 Task: Create a due date automation trigger when advanced on, on the wednesday of the week a card is due add content with a description starting with resume at 11:00 AM.
Action: Mouse moved to (1272, 166)
Screenshot: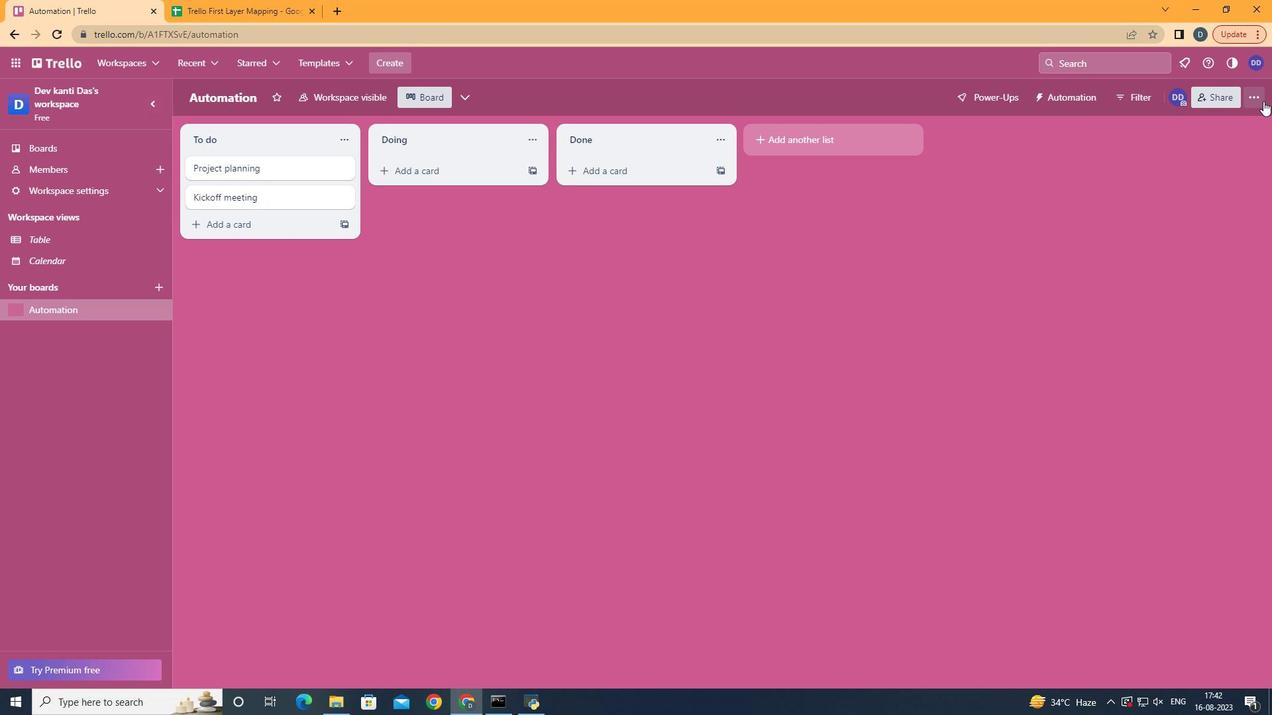 
Action: Mouse pressed left at (1272, 166)
Screenshot: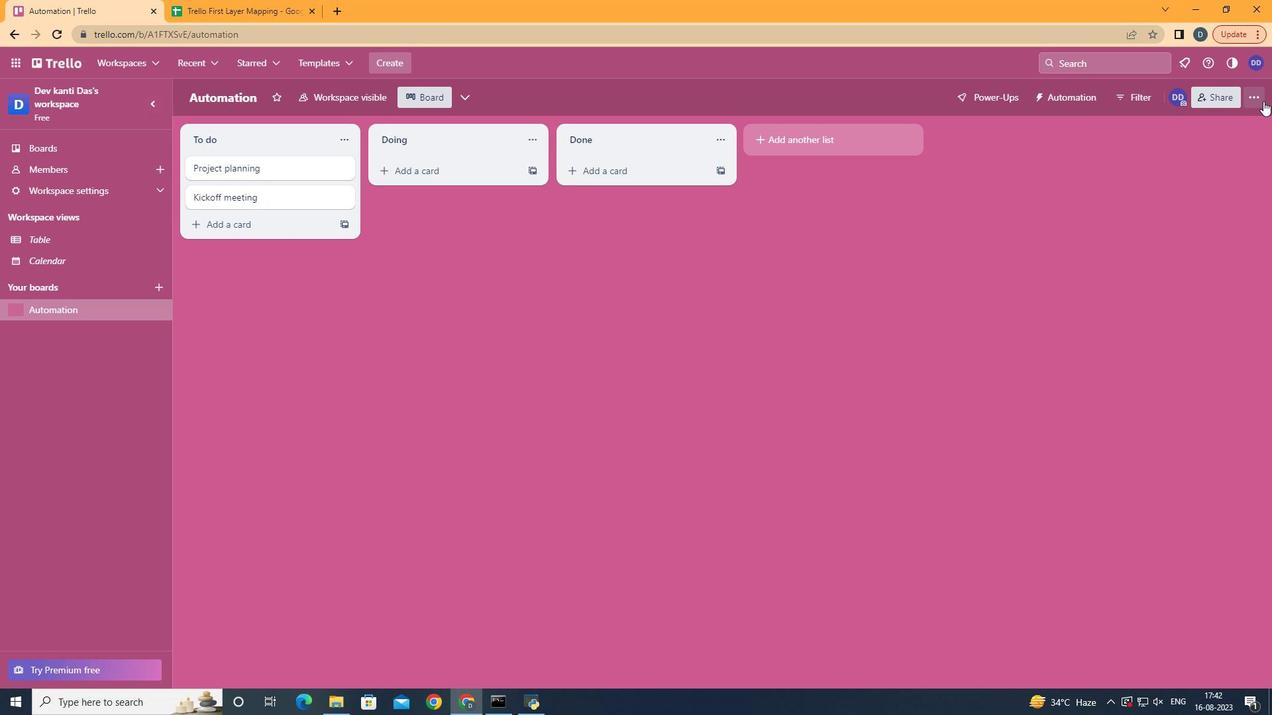 
Action: Mouse moved to (1176, 316)
Screenshot: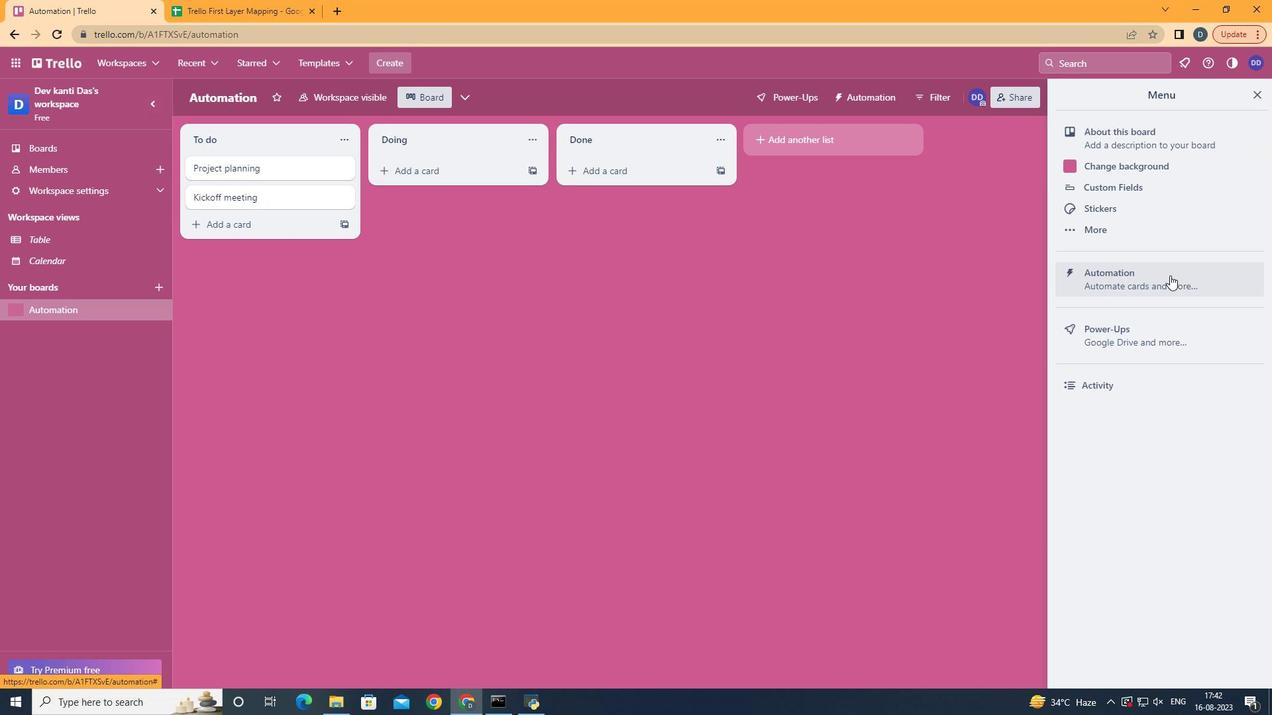 
Action: Mouse pressed left at (1176, 316)
Screenshot: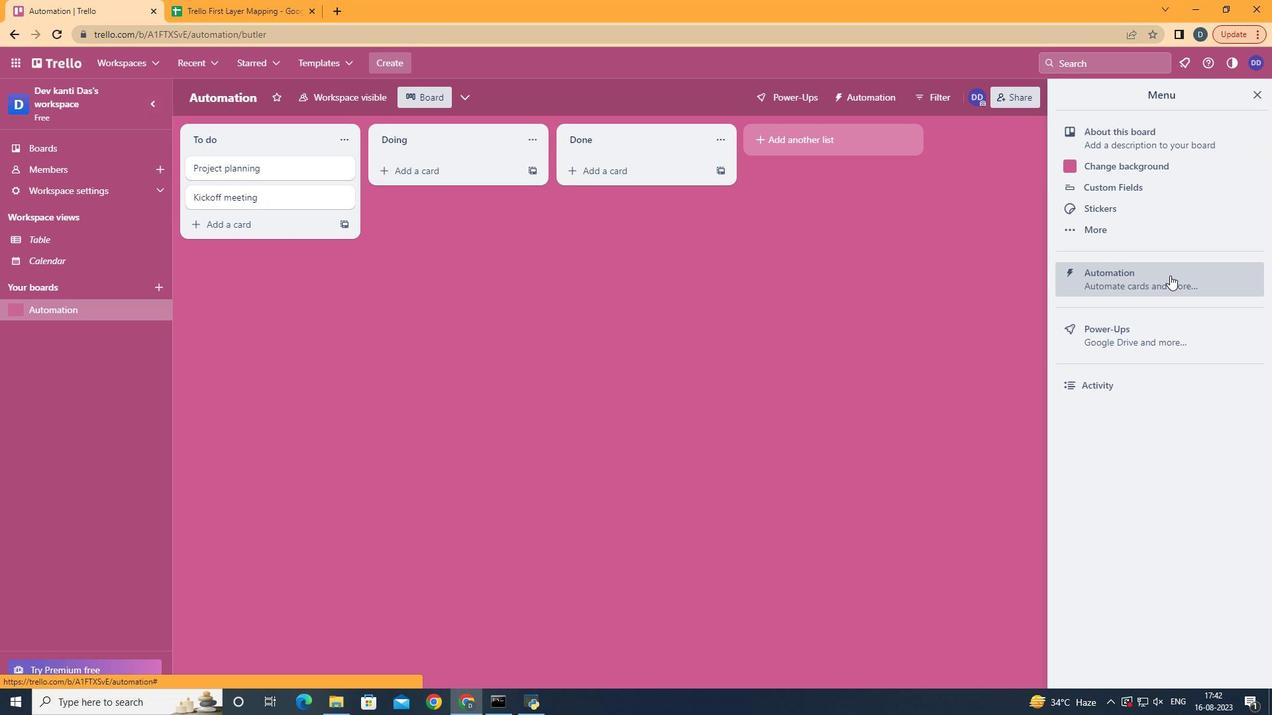 
Action: Mouse moved to (245, 316)
Screenshot: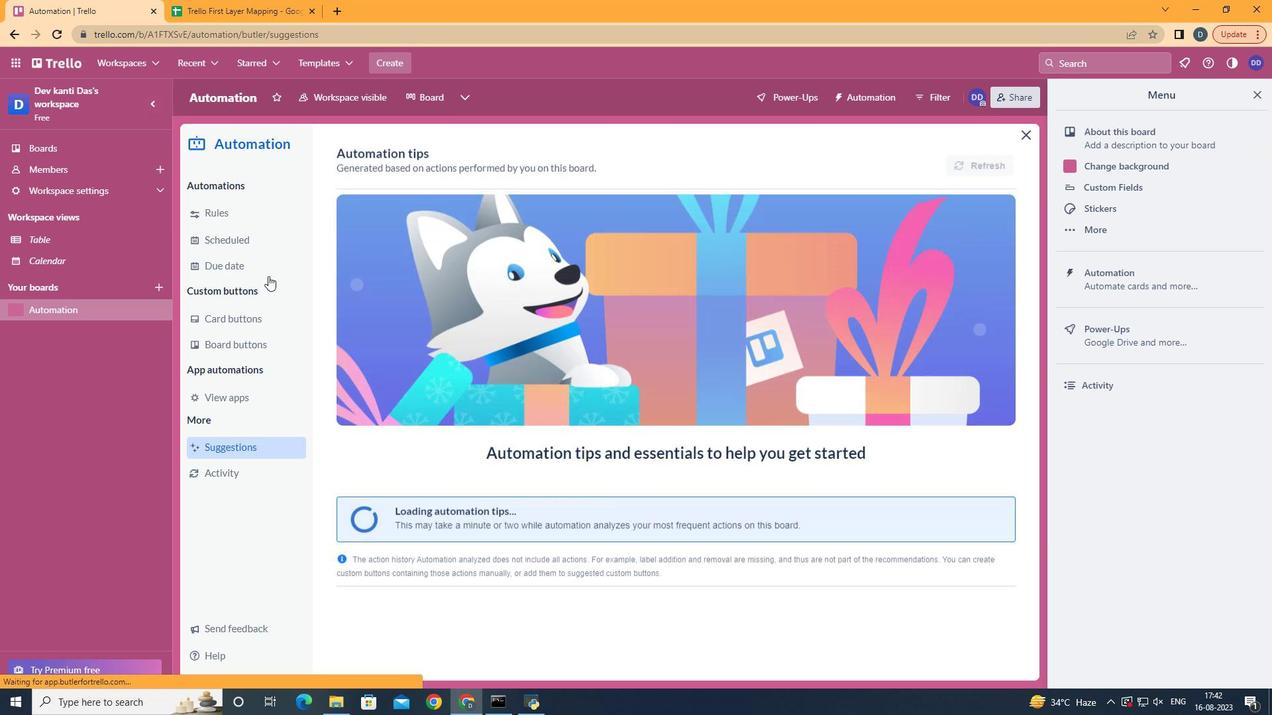 
Action: Mouse pressed left at (245, 316)
Screenshot: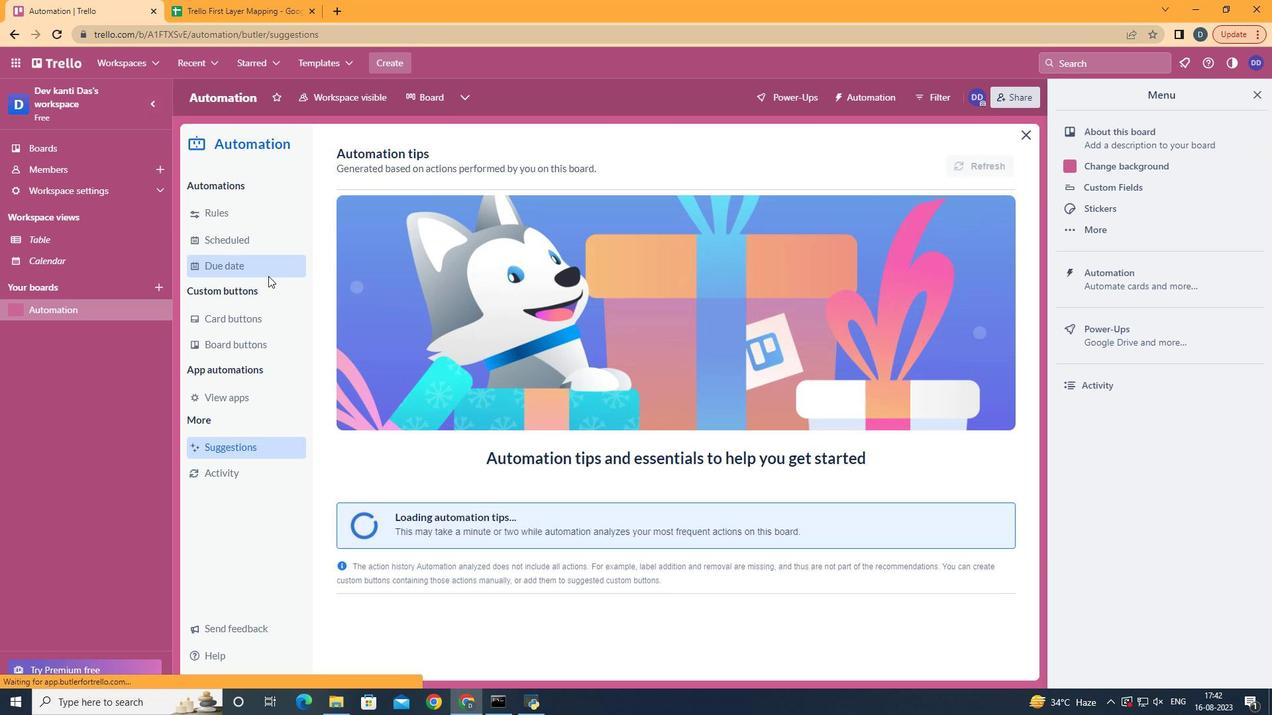 
Action: Mouse moved to (920, 214)
Screenshot: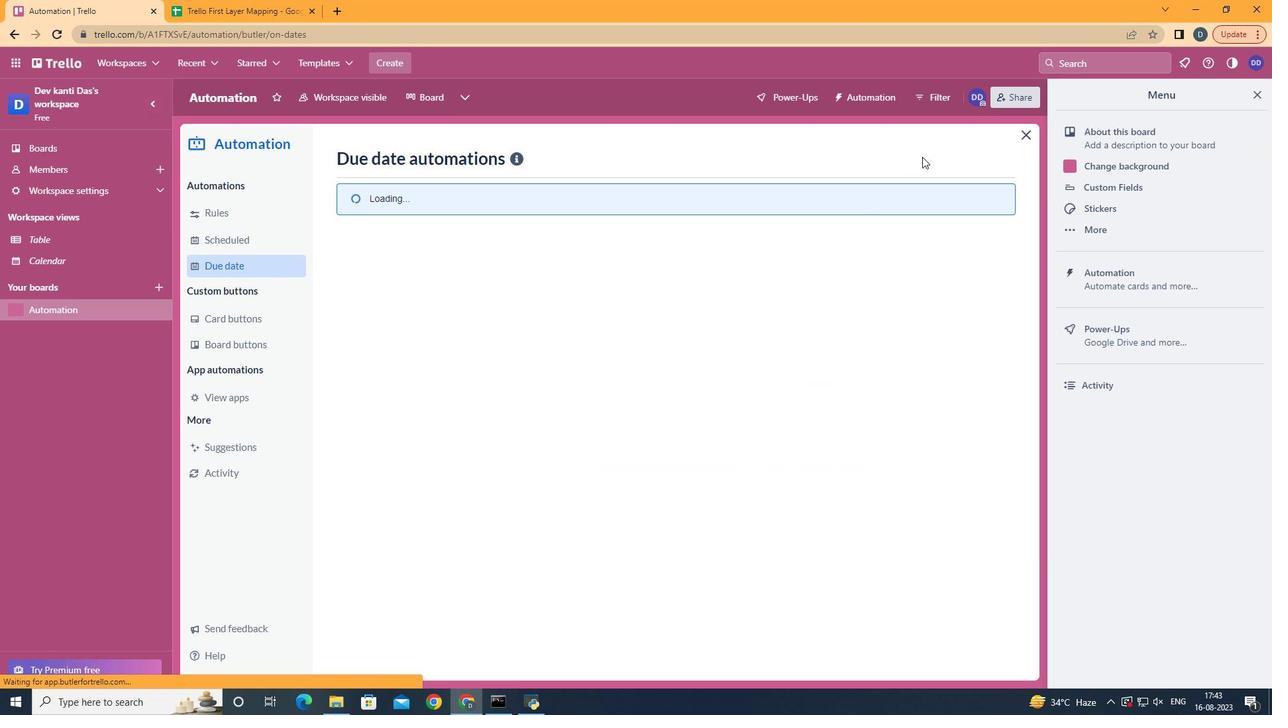 
Action: Mouse pressed left at (920, 214)
Screenshot: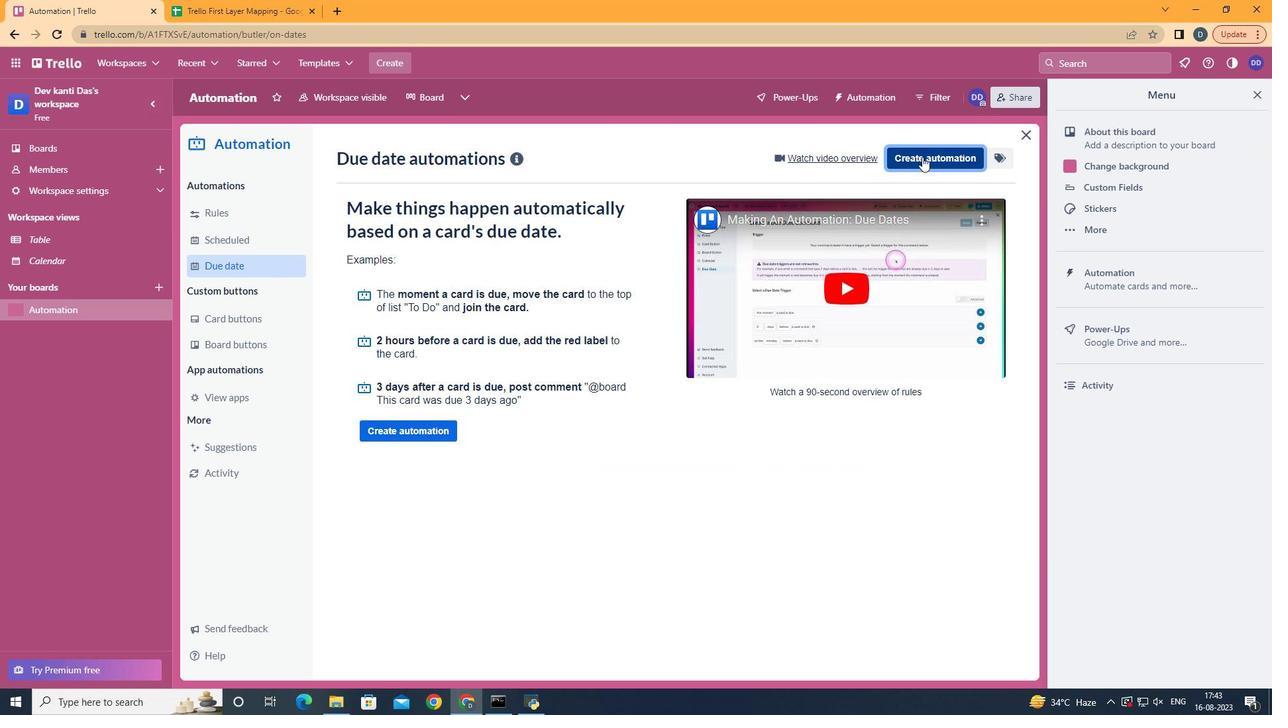 
Action: Mouse moved to (670, 315)
Screenshot: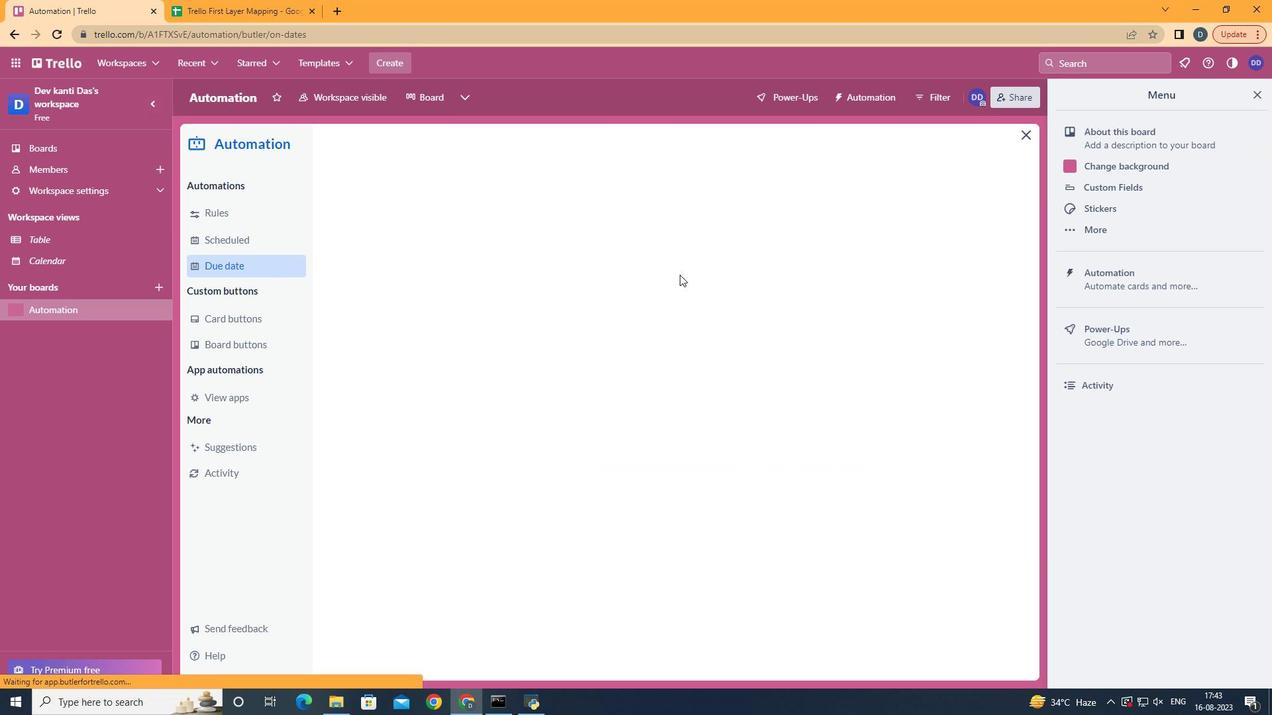 
Action: Mouse pressed left at (670, 315)
Screenshot: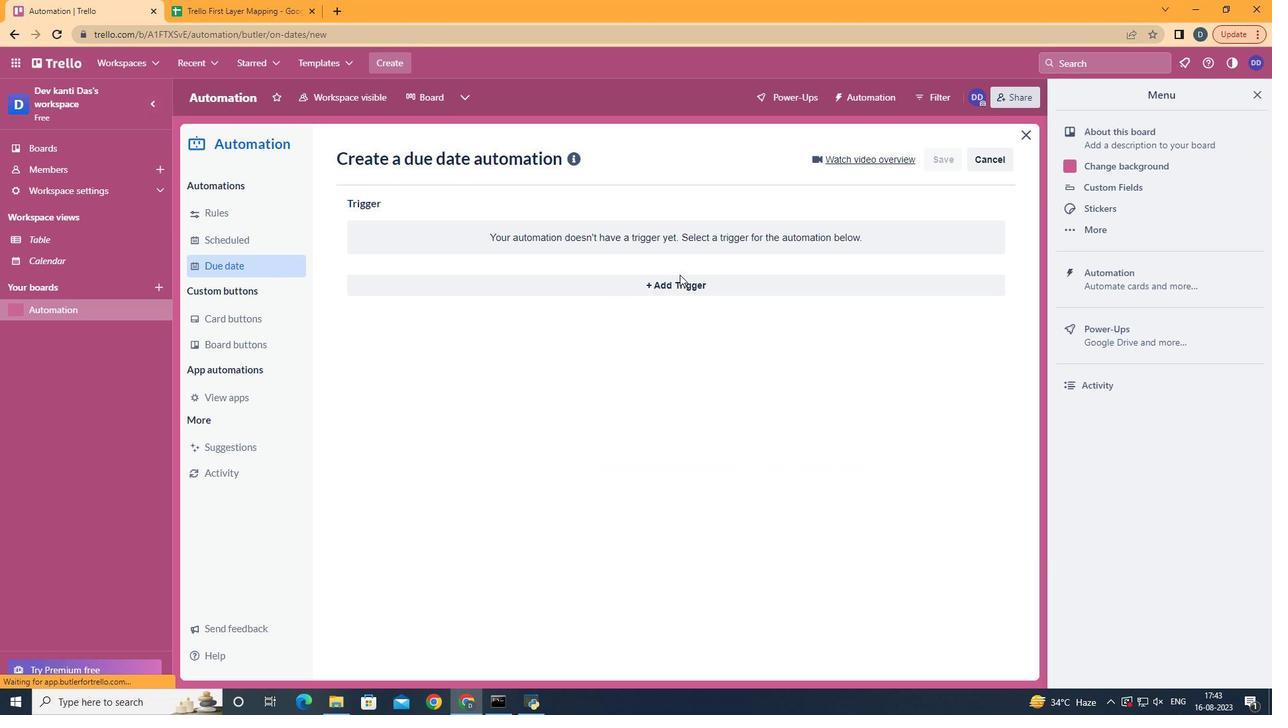 
Action: Mouse moved to (668, 330)
Screenshot: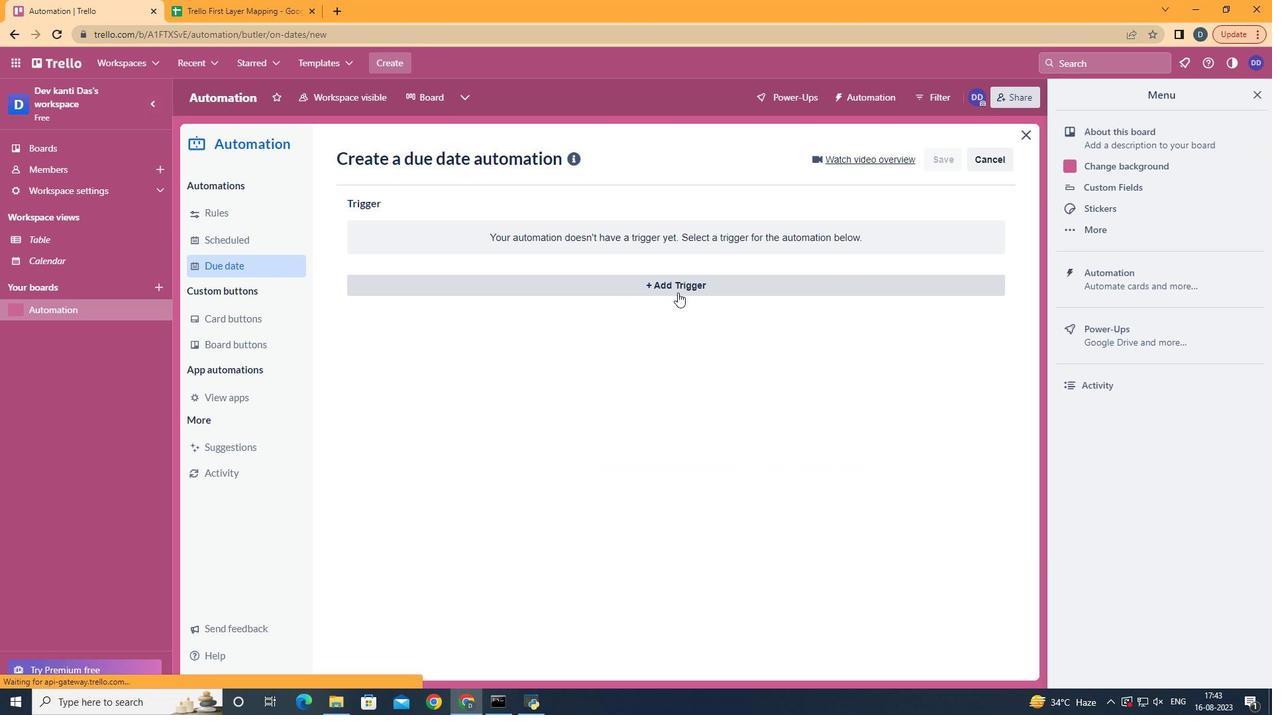 
Action: Mouse pressed left at (668, 330)
Screenshot: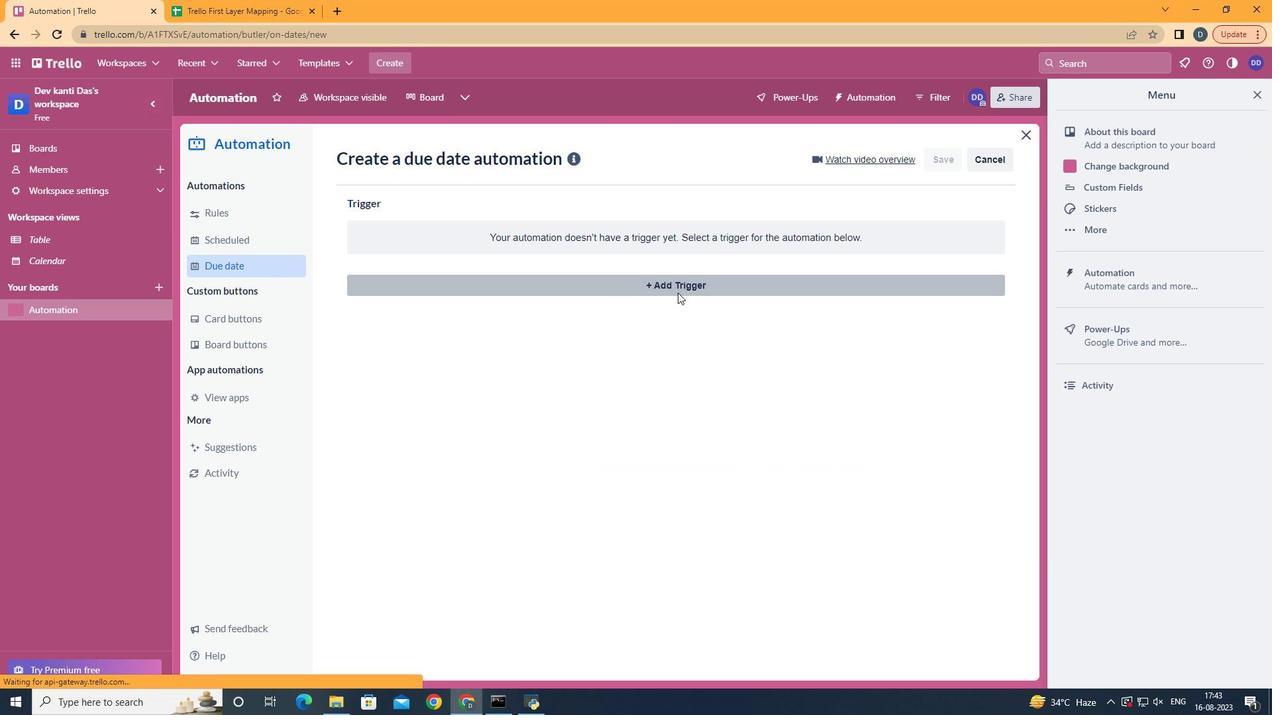 
Action: Mouse moved to (400, 422)
Screenshot: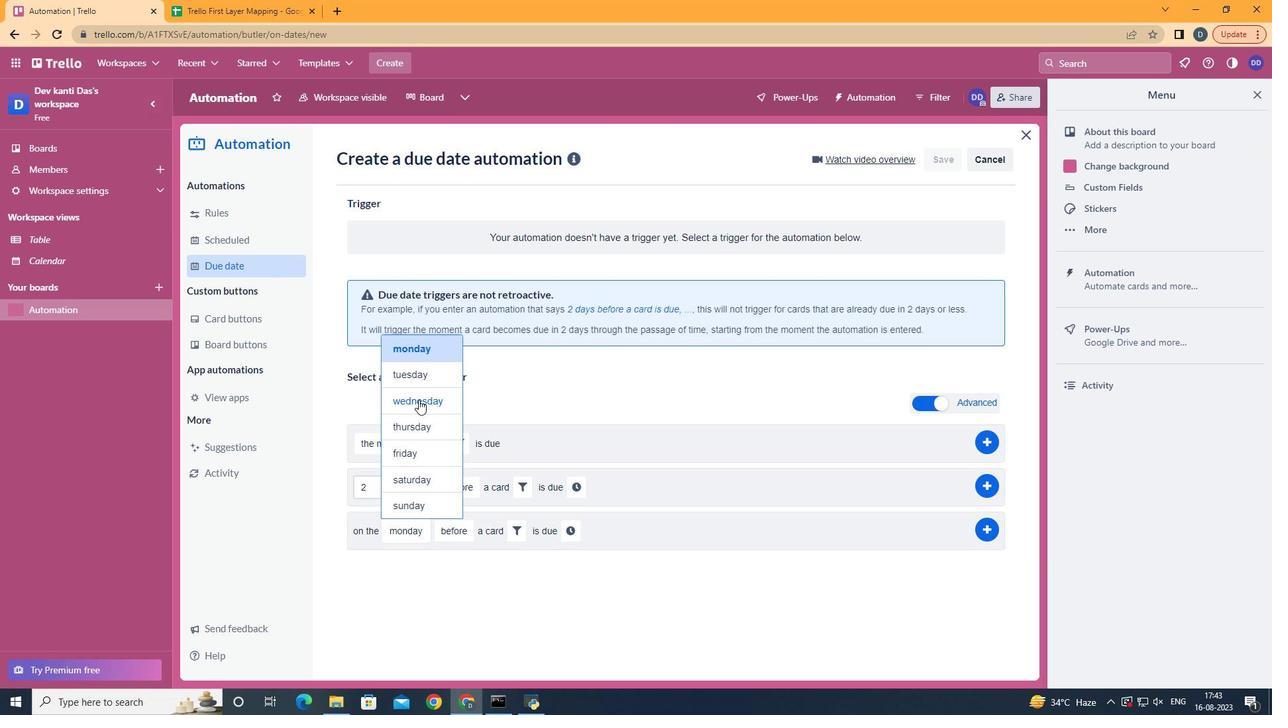 
Action: Mouse pressed left at (400, 422)
Screenshot: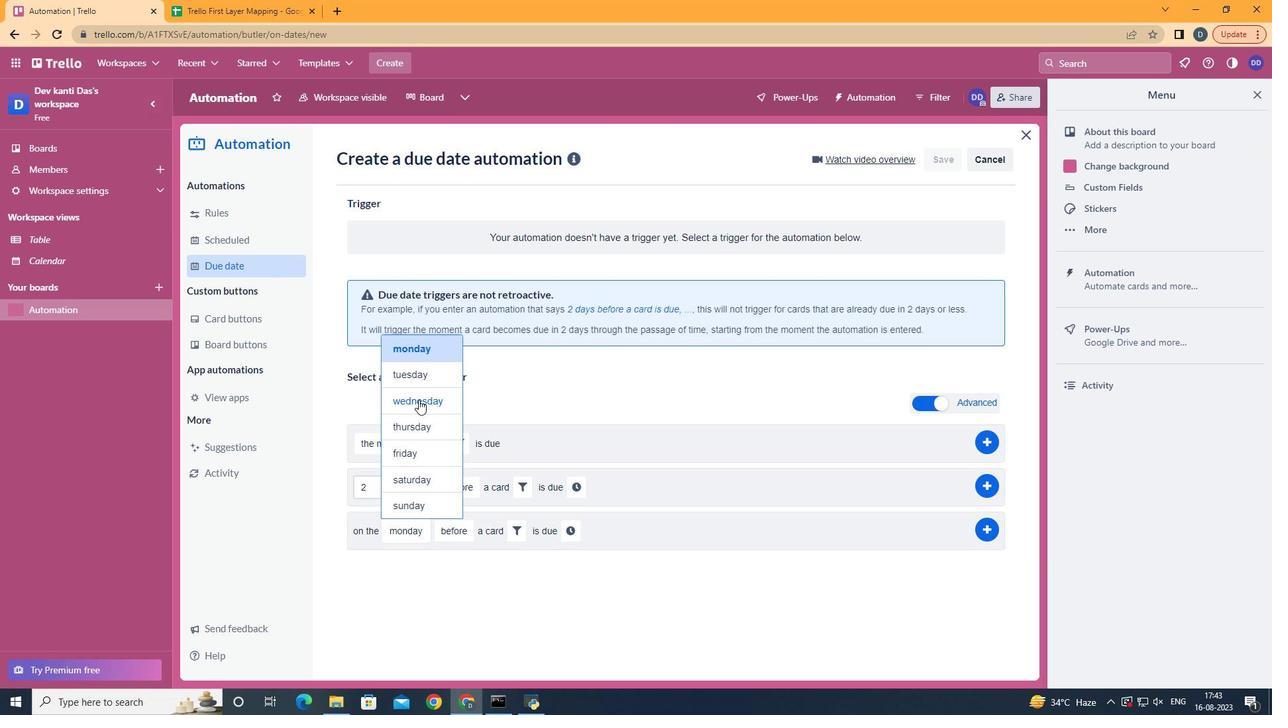 
Action: Mouse moved to (484, 598)
Screenshot: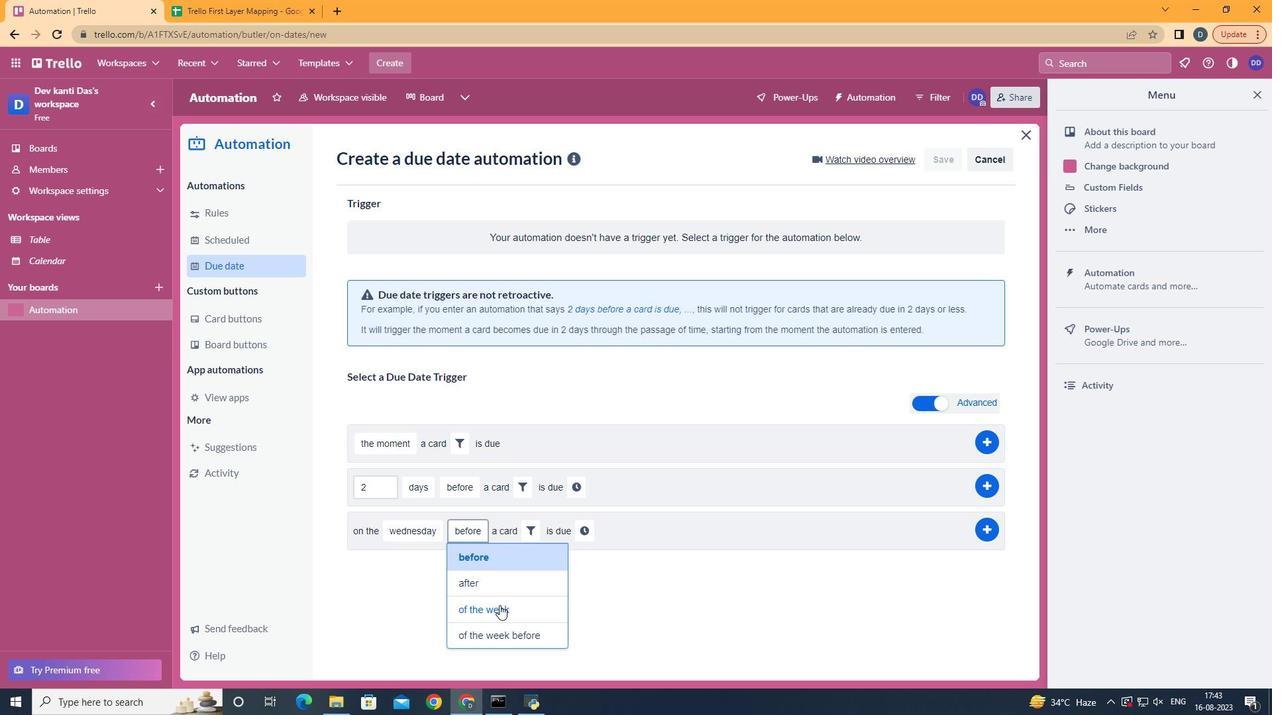
Action: Mouse pressed left at (484, 598)
Screenshot: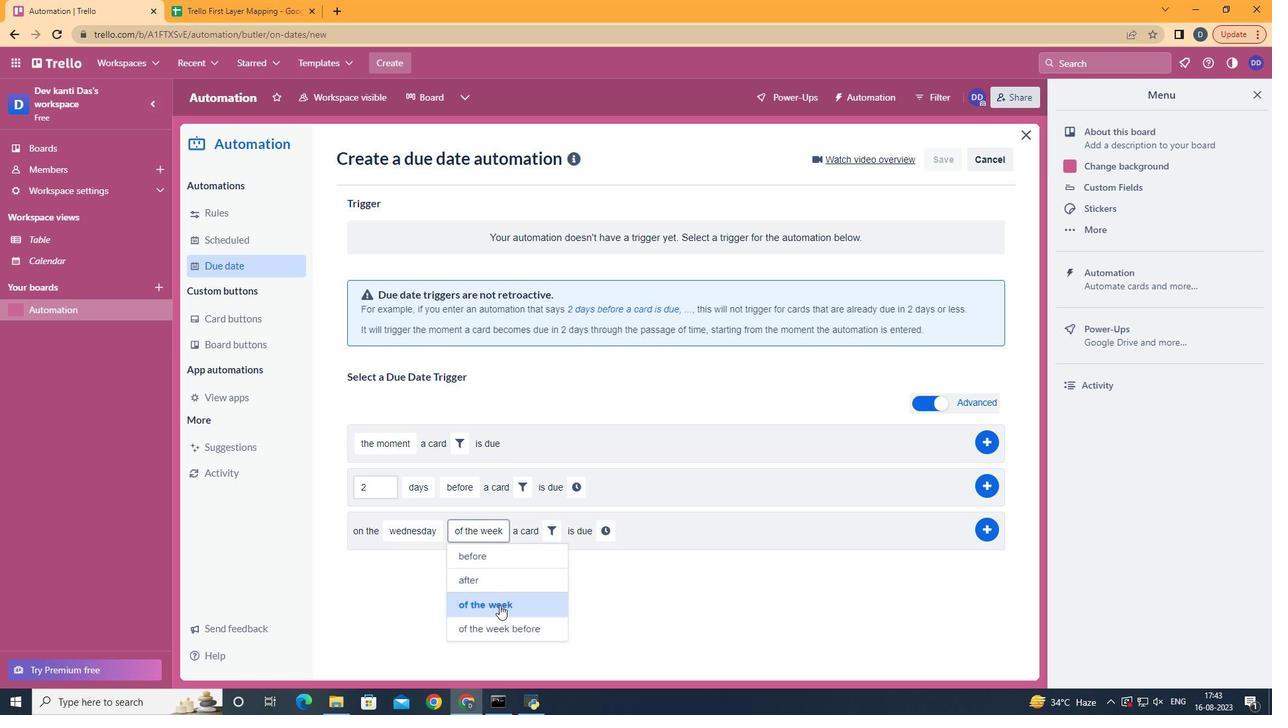 
Action: Mouse moved to (543, 530)
Screenshot: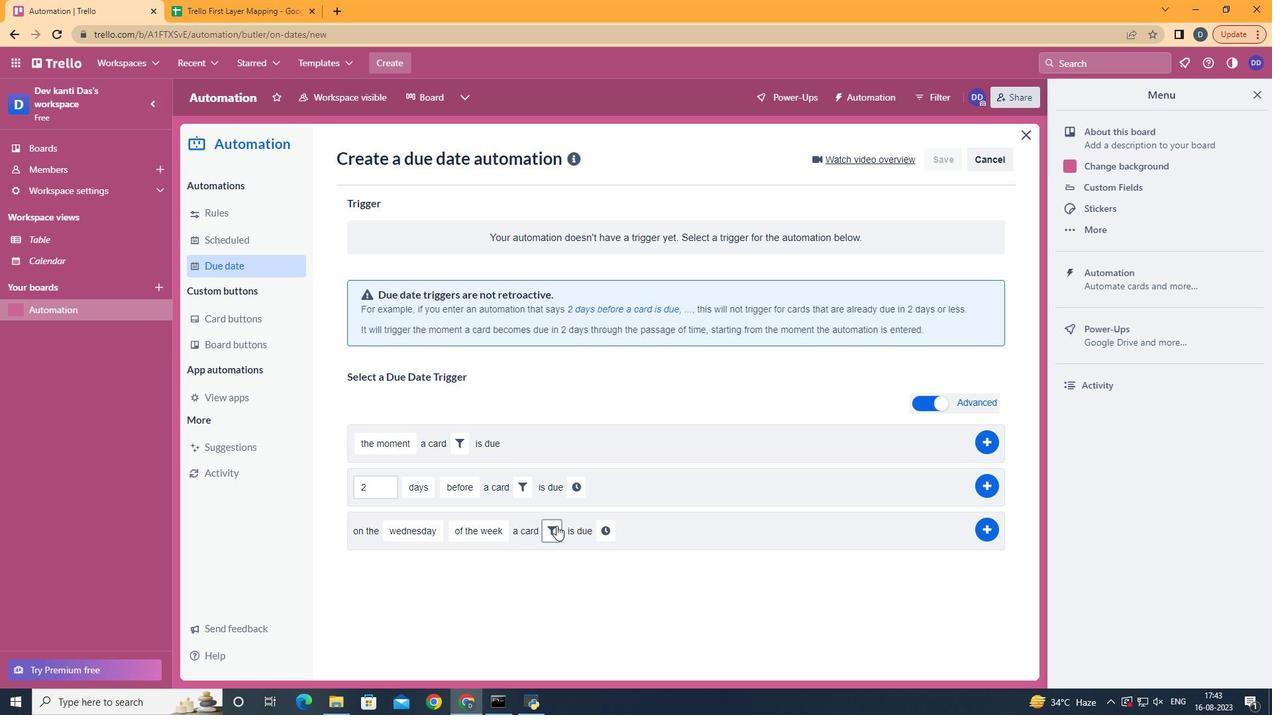 
Action: Mouse pressed left at (543, 530)
Screenshot: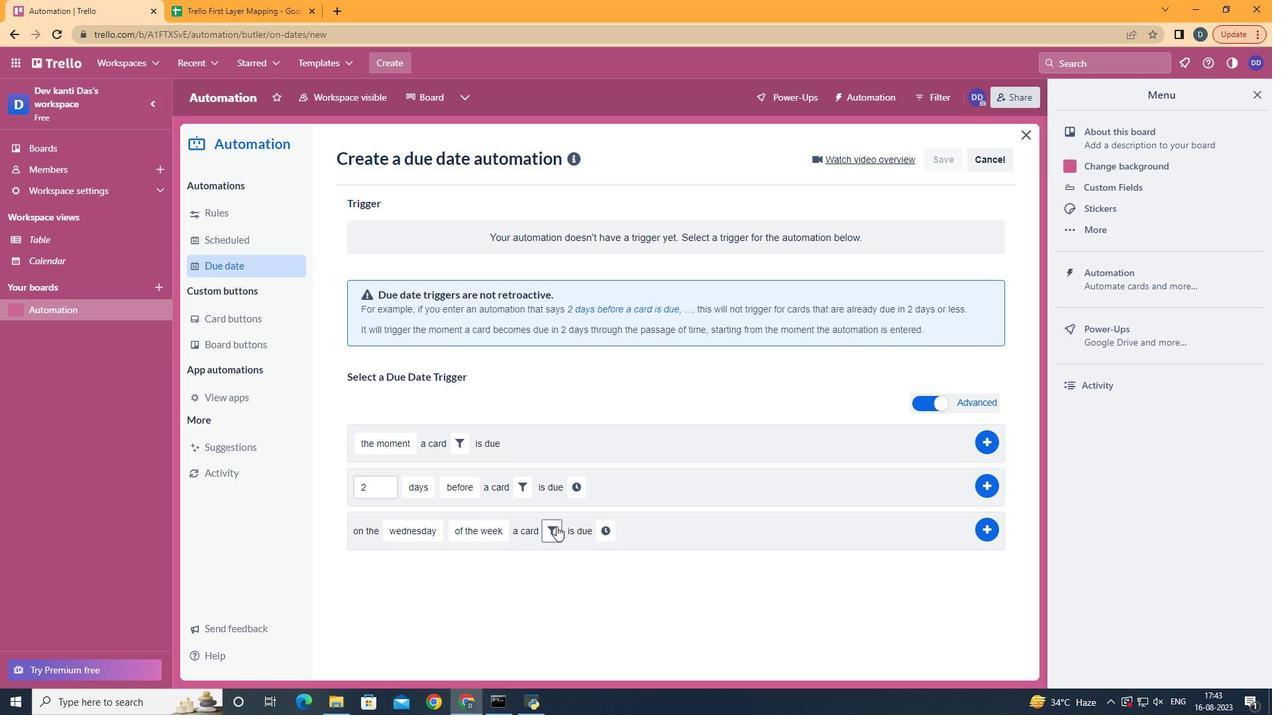 
Action: Mouse moved to (712, 573)
Screenshot: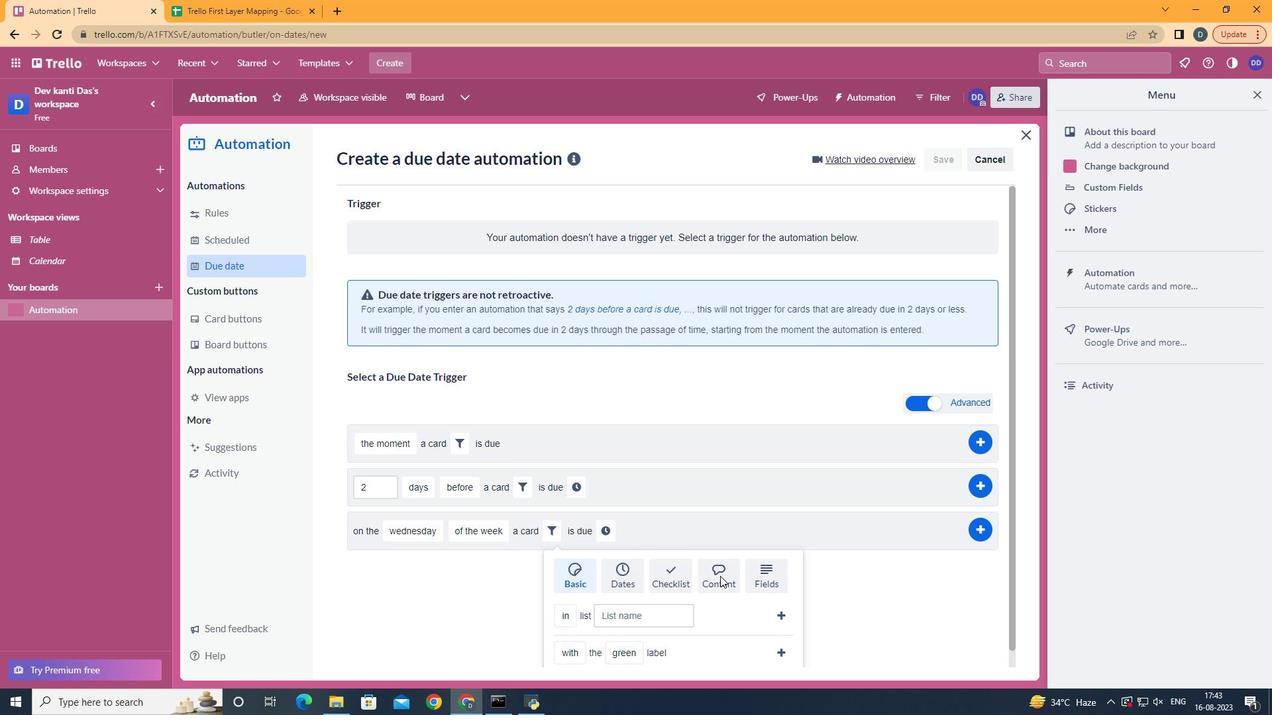 
Action: Mouse pressed left at (712, 573)
Screenshot: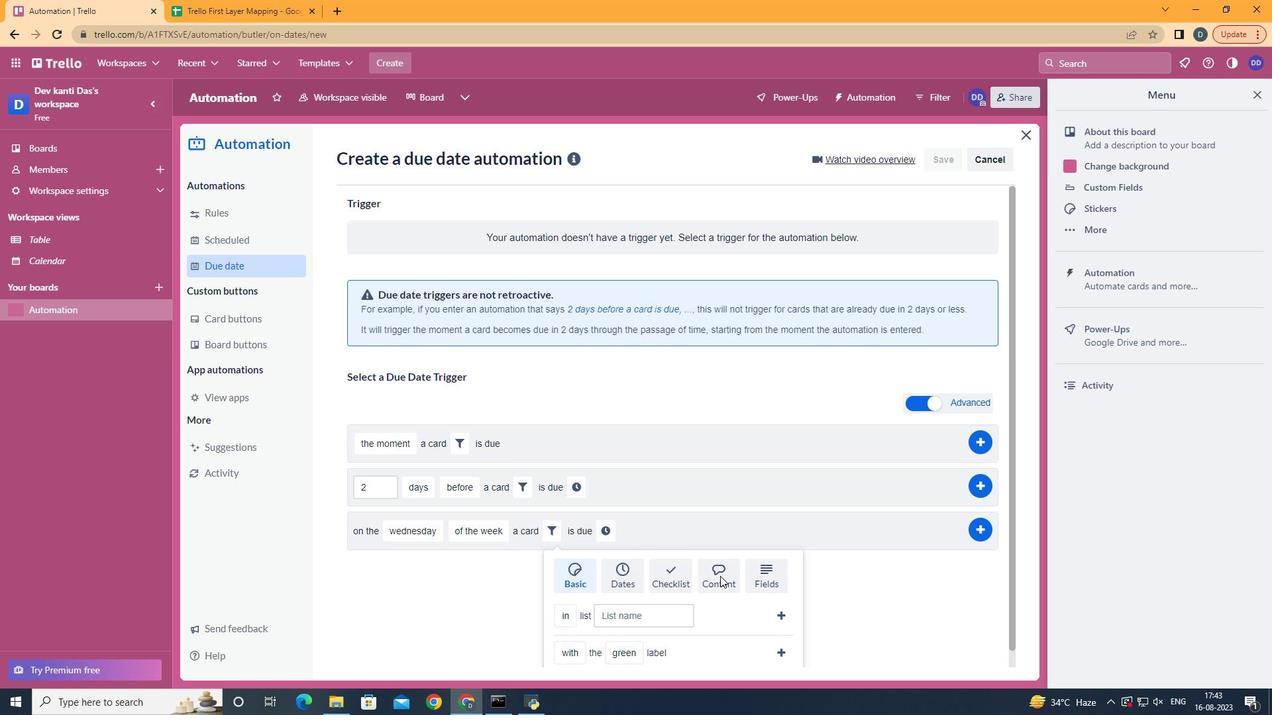 
Action: Mouse moved to (606, 569)
Screenshot: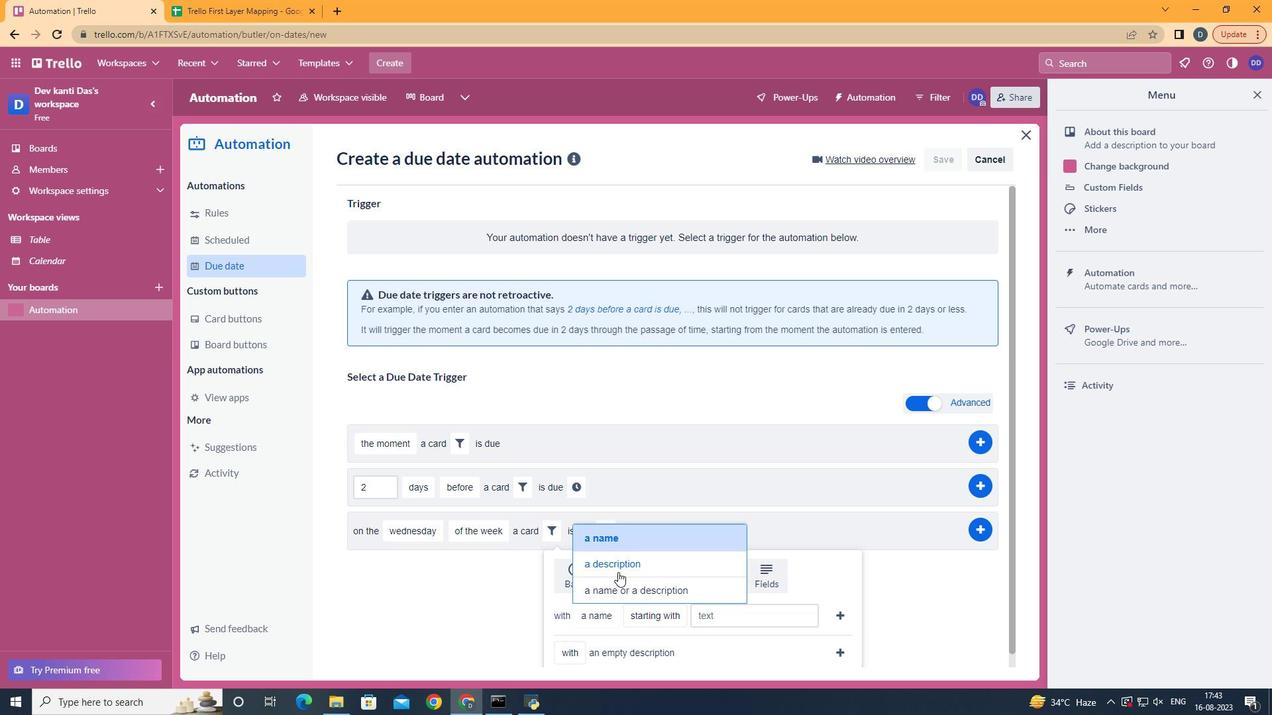 
Action: Mouse pressed left at (606, 569)
Screenshot: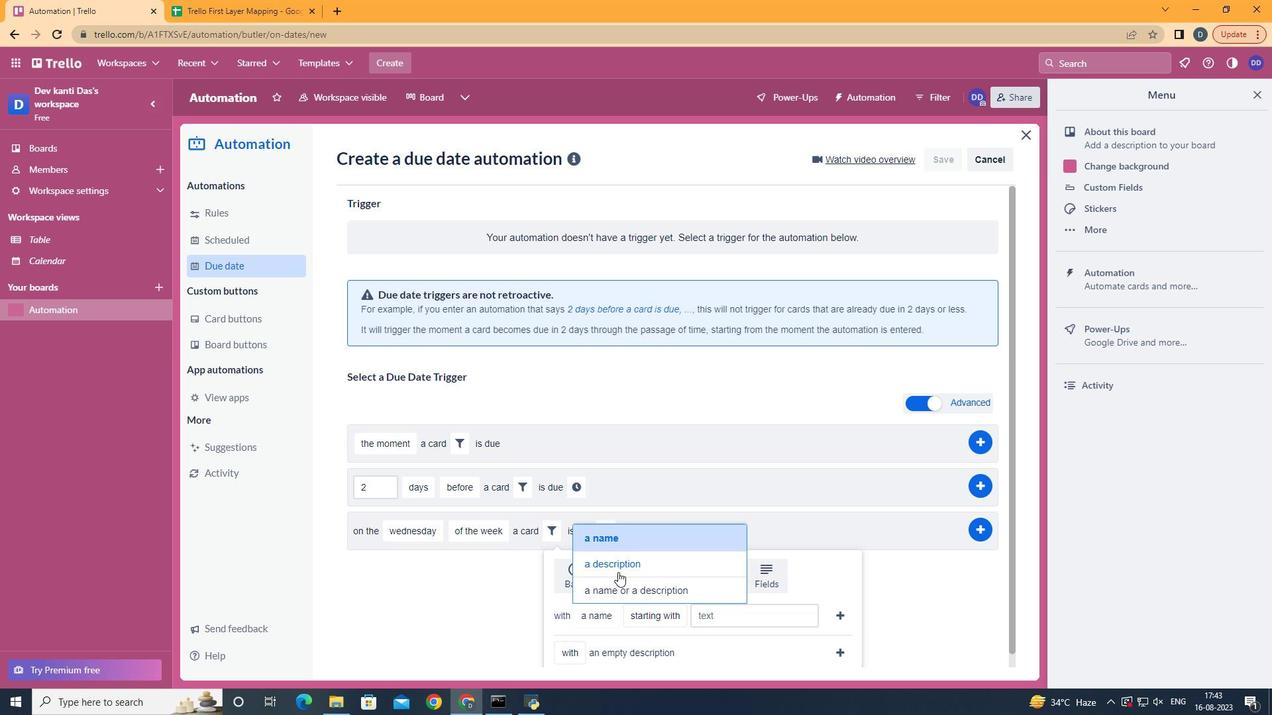 
Action: Mouse moved to (743, 608)
Screenshot: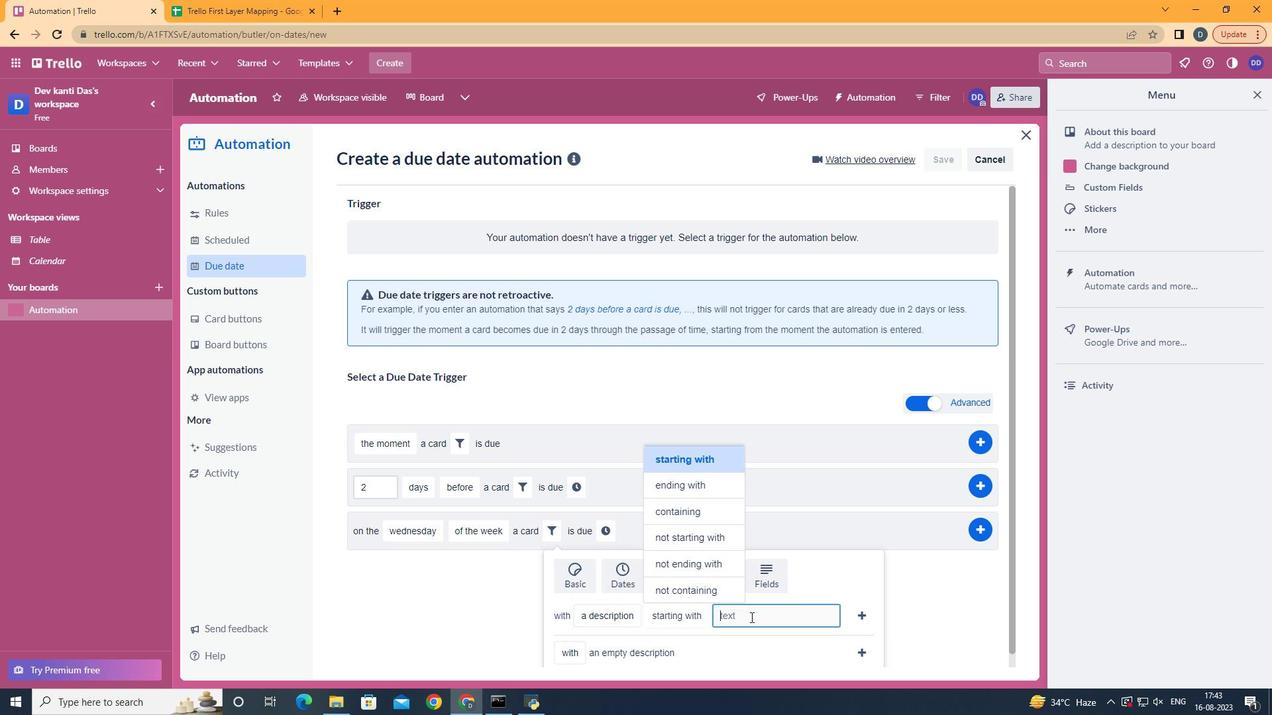 
Action: Mouse pressed left at (743, 608)
Screenshot: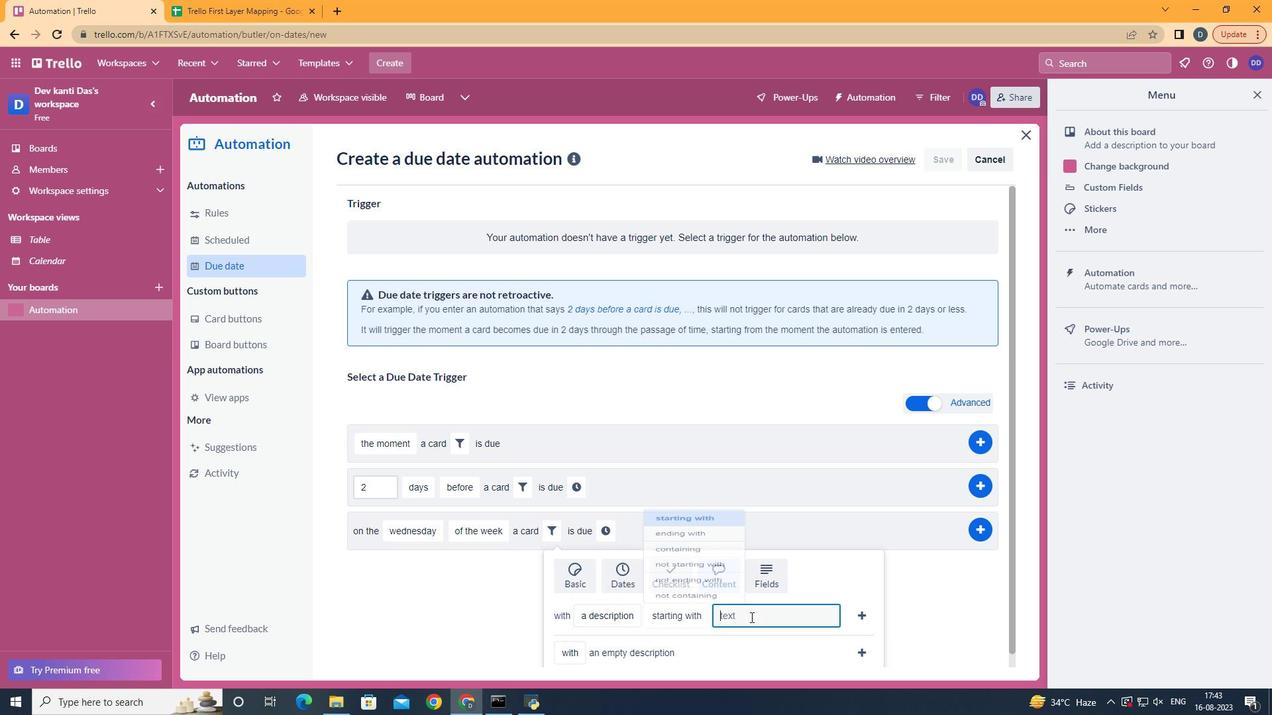 
Action: Mouse moved to (743, 607)
Screenshot: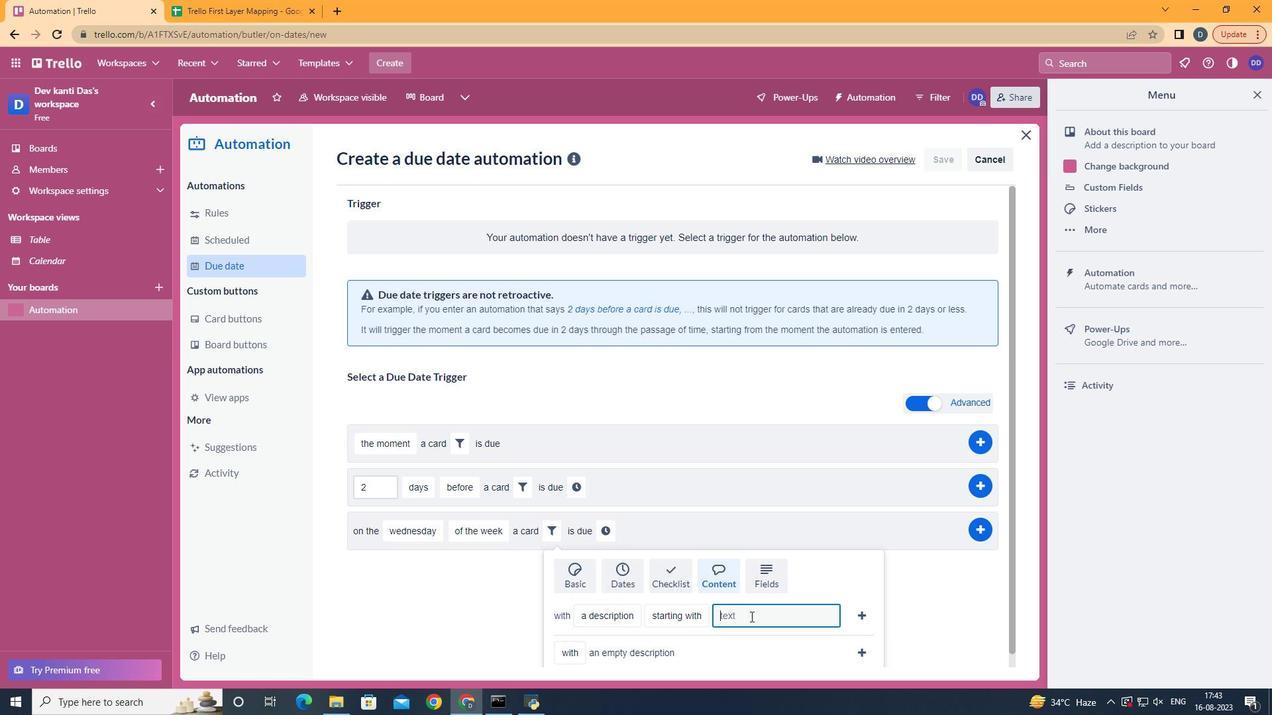 
Action: Key pressed resume
Screenshot: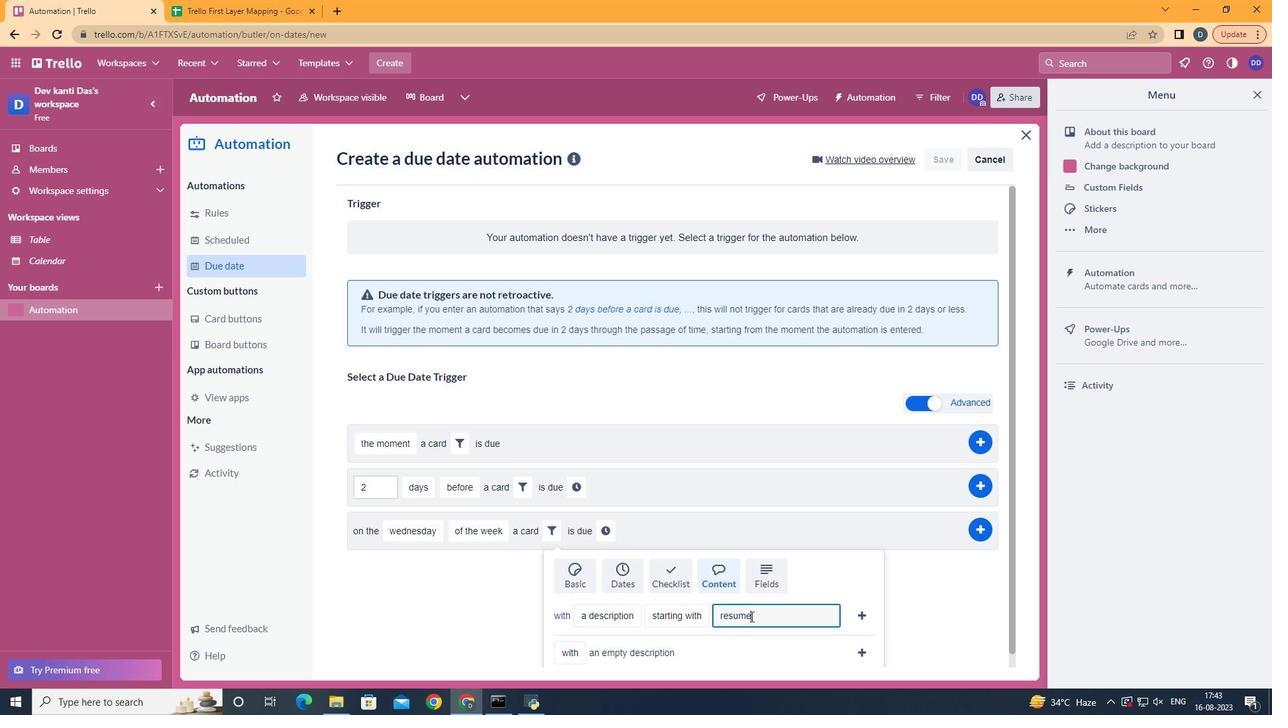 
Action: Mouse moved to (857, 612)
Screenshot: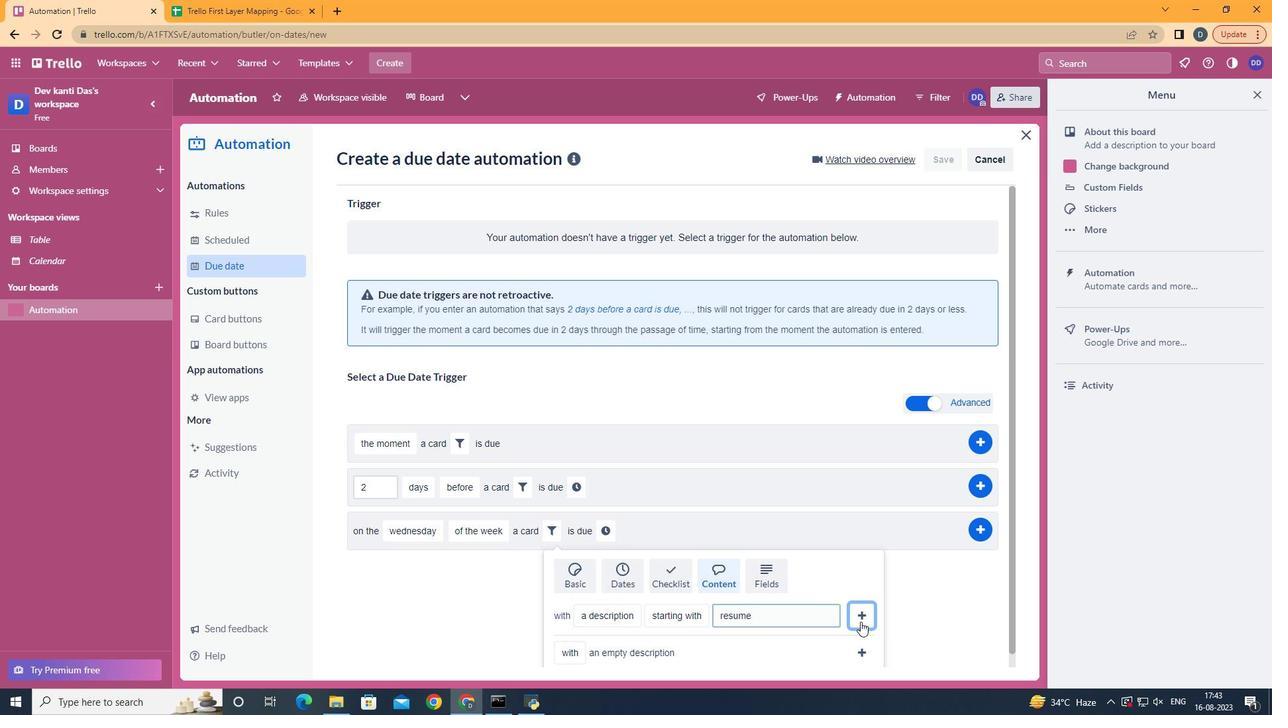 
Action: Mouse pressed left at (857, 612)
Screenshot: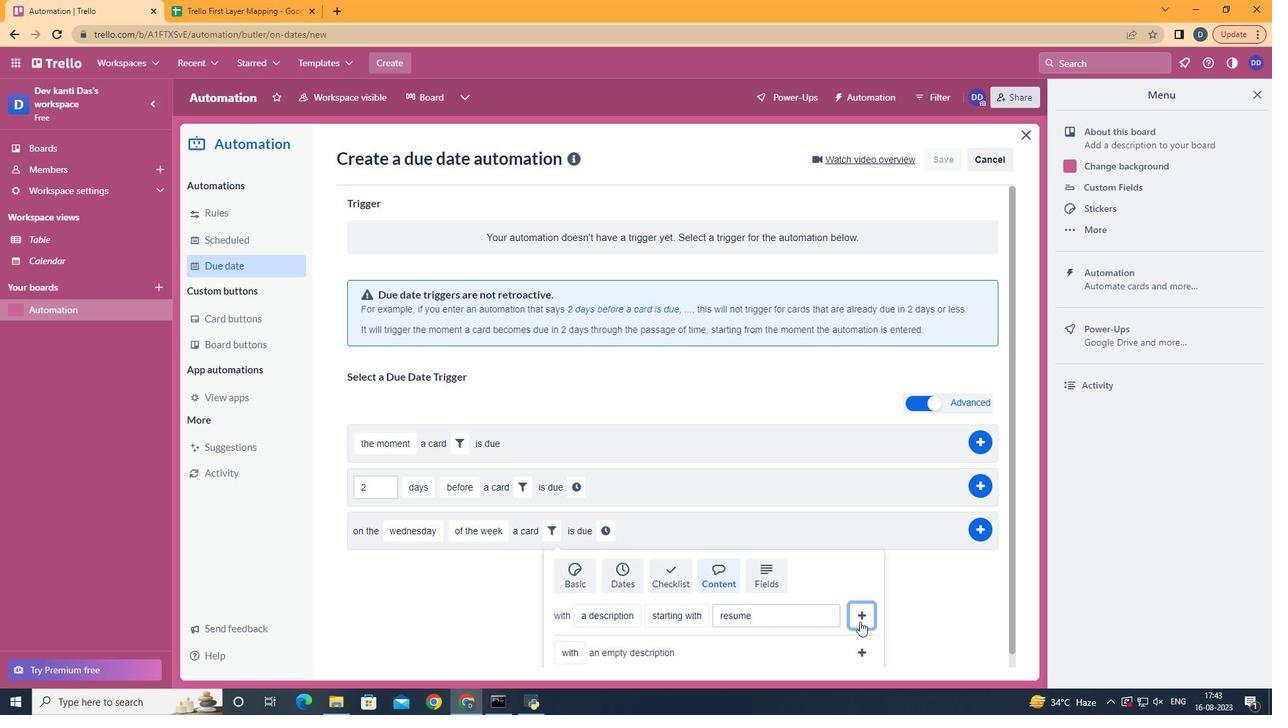 
Action: Mouse moved to (796, 538)
Screenshot: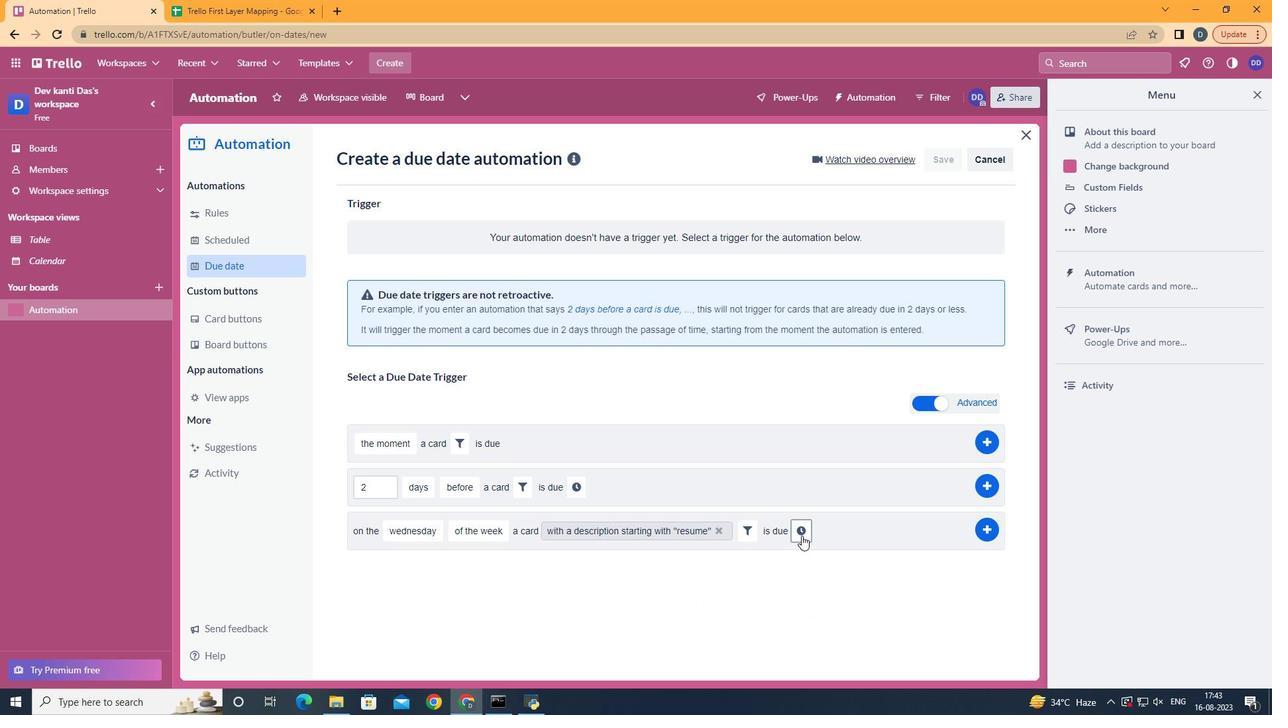 
Action: Mouse pressed left at (796, 538)
Screenshot: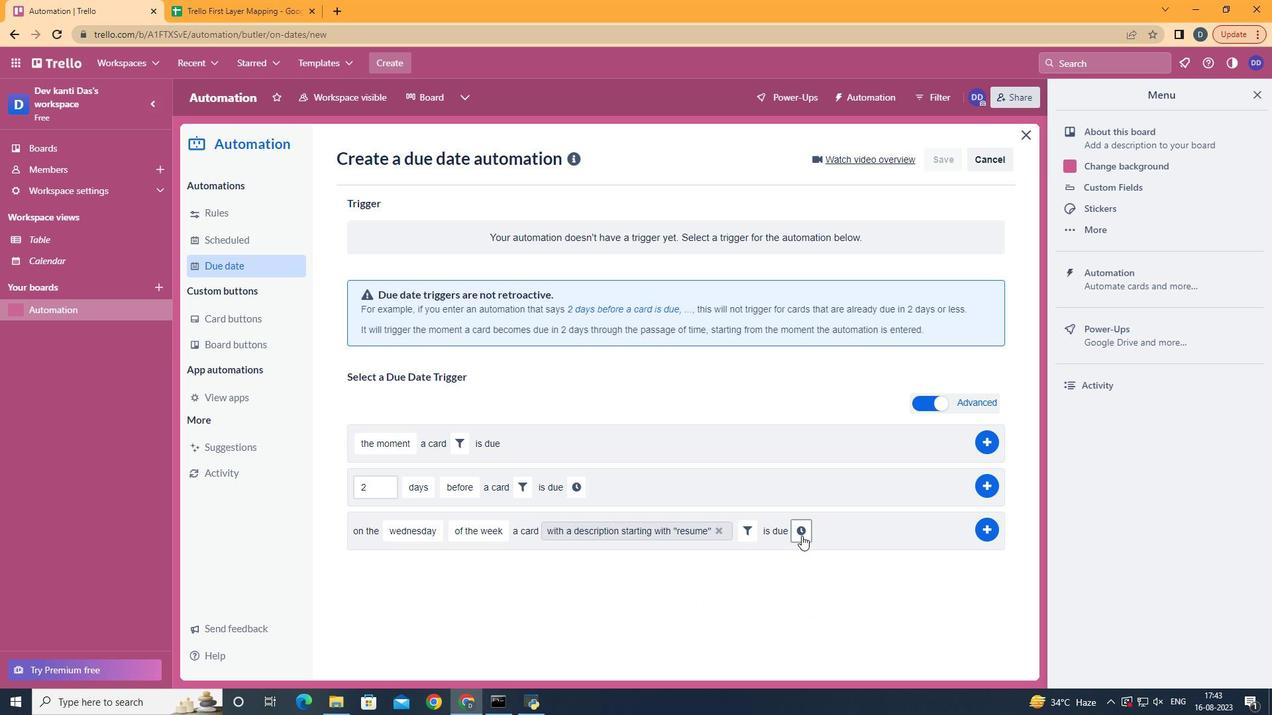 
Action: Mouse moved to (820, 538)
Screenshot: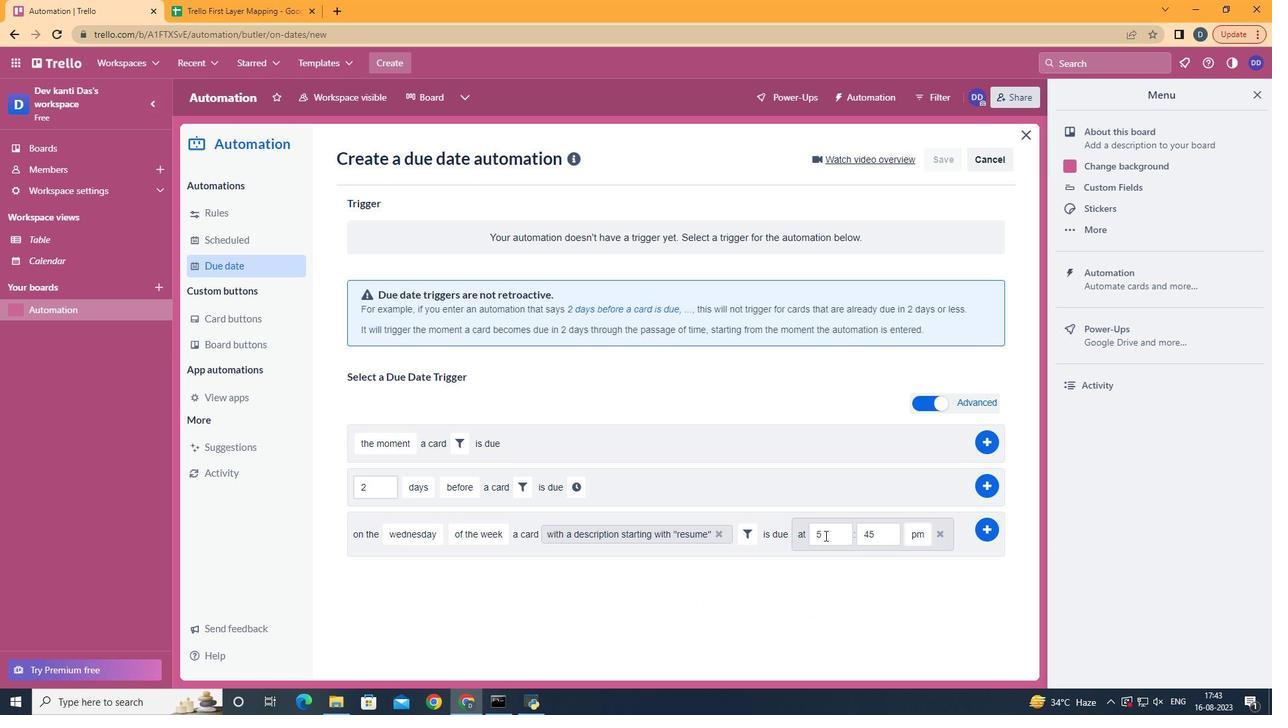 
Action: Mouse pressed left at (820, 538)
Screenshot: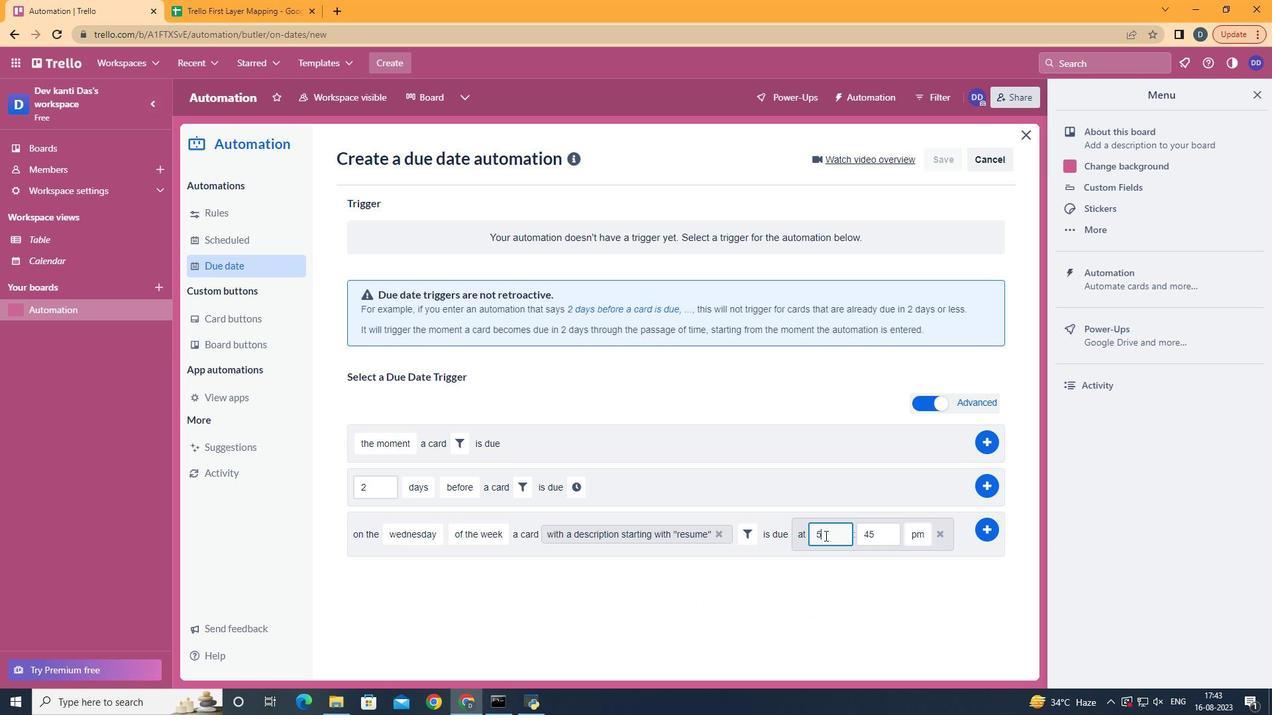 
Action: Key pressed <Key.backspace>11
Screenshot: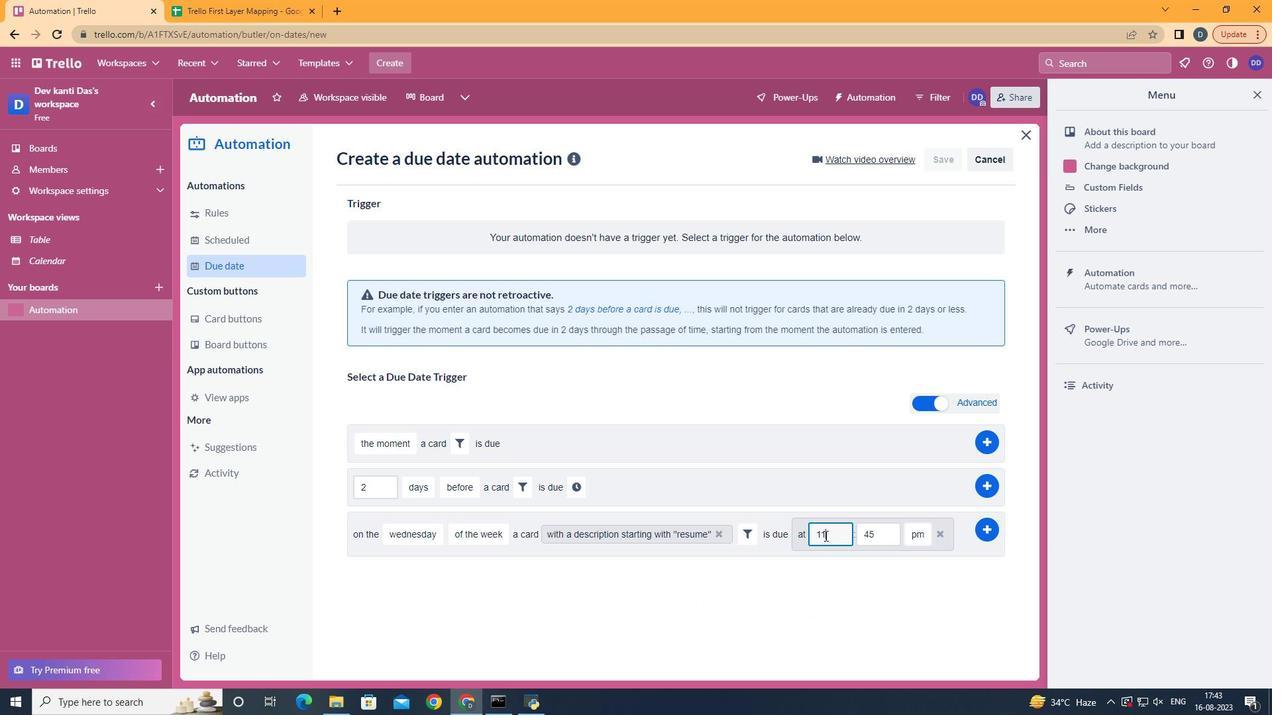 
Action: Mouse moved to (882, 529)
Screenshot: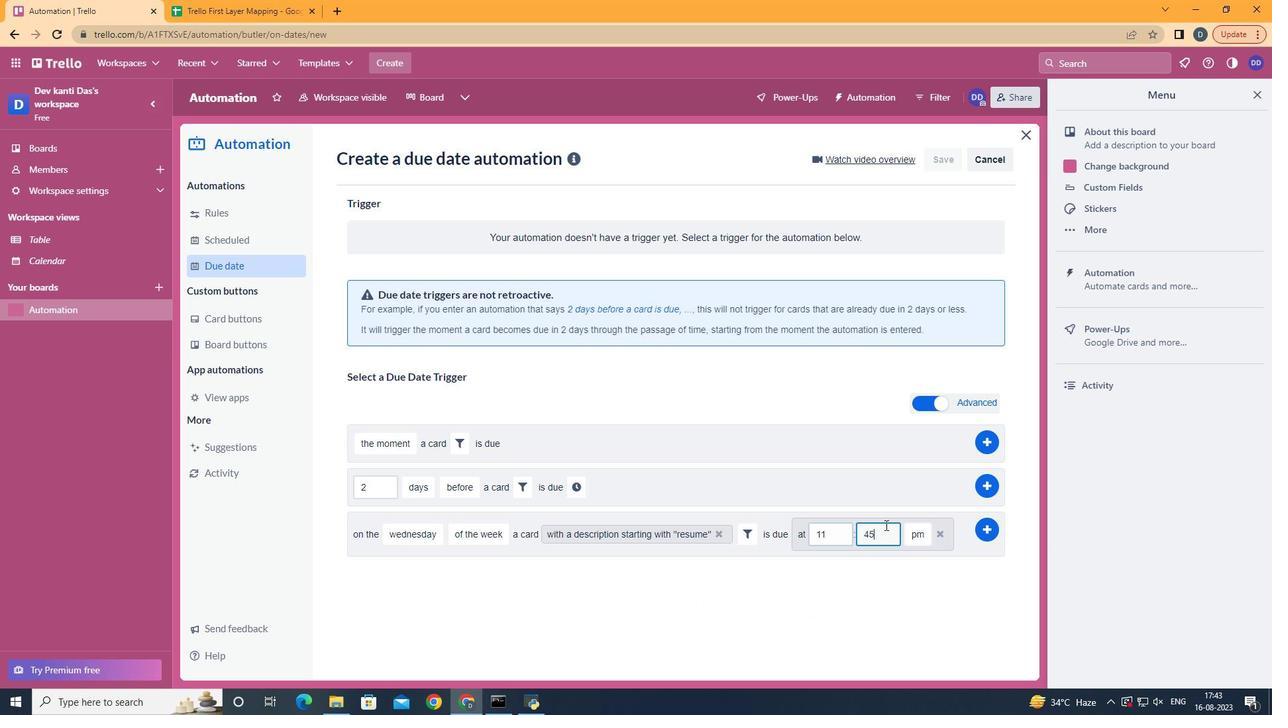 
Action: Mouse pressed left at (882, 529)
Screenshot: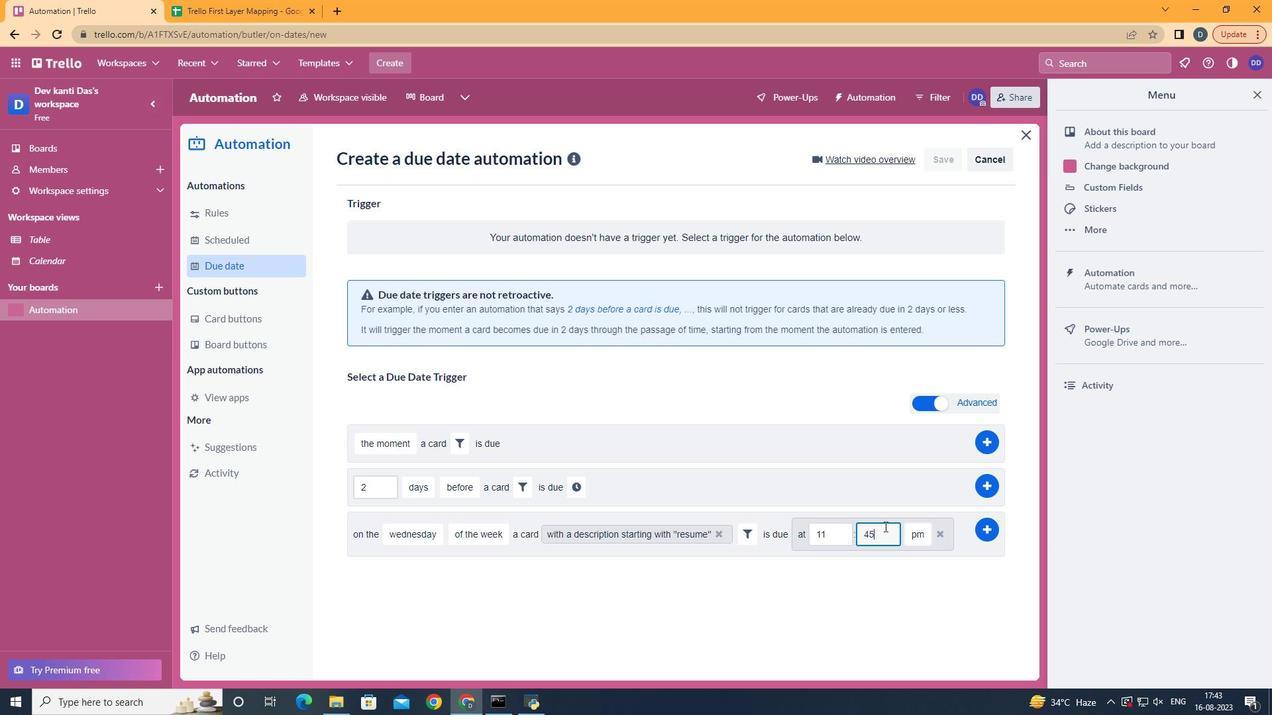 
Action: Mouse moved to (881, 530)
Screenshot: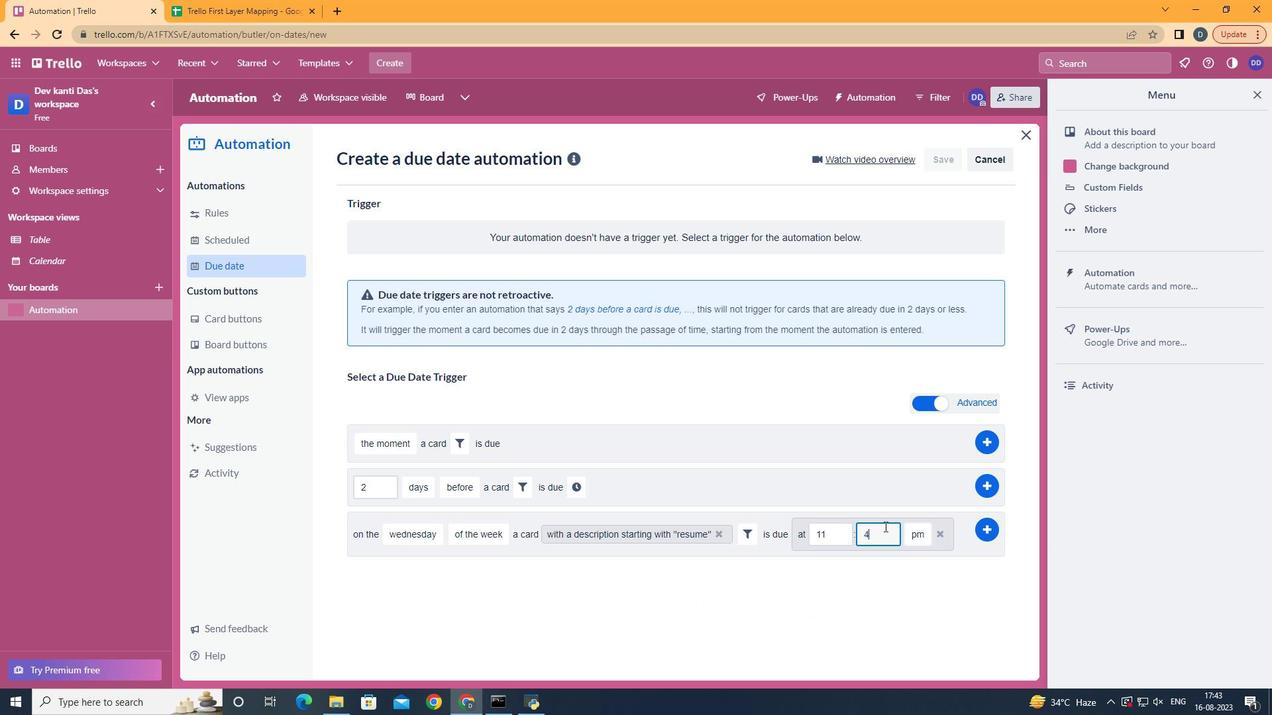 
Action: Key pressed <Key.backspace><Key.backspace>00
Screenshot: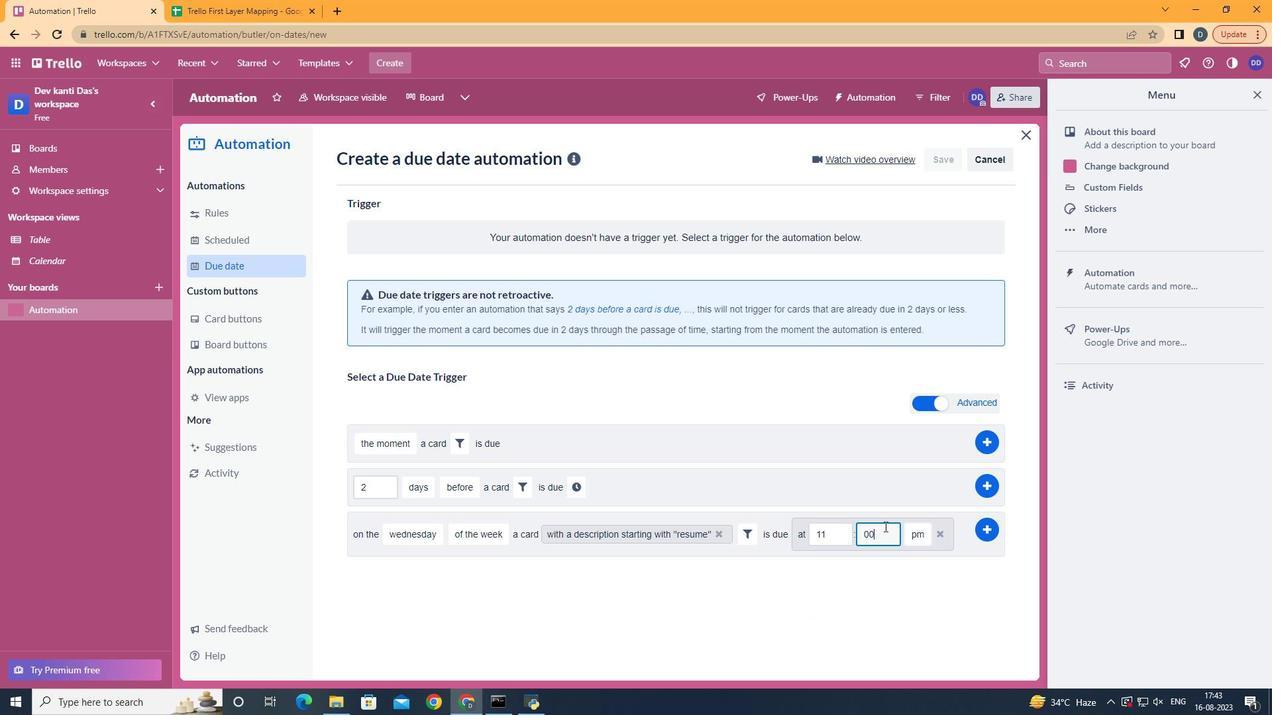 
Action: Mouse moved to (917, 560)
Screenshot: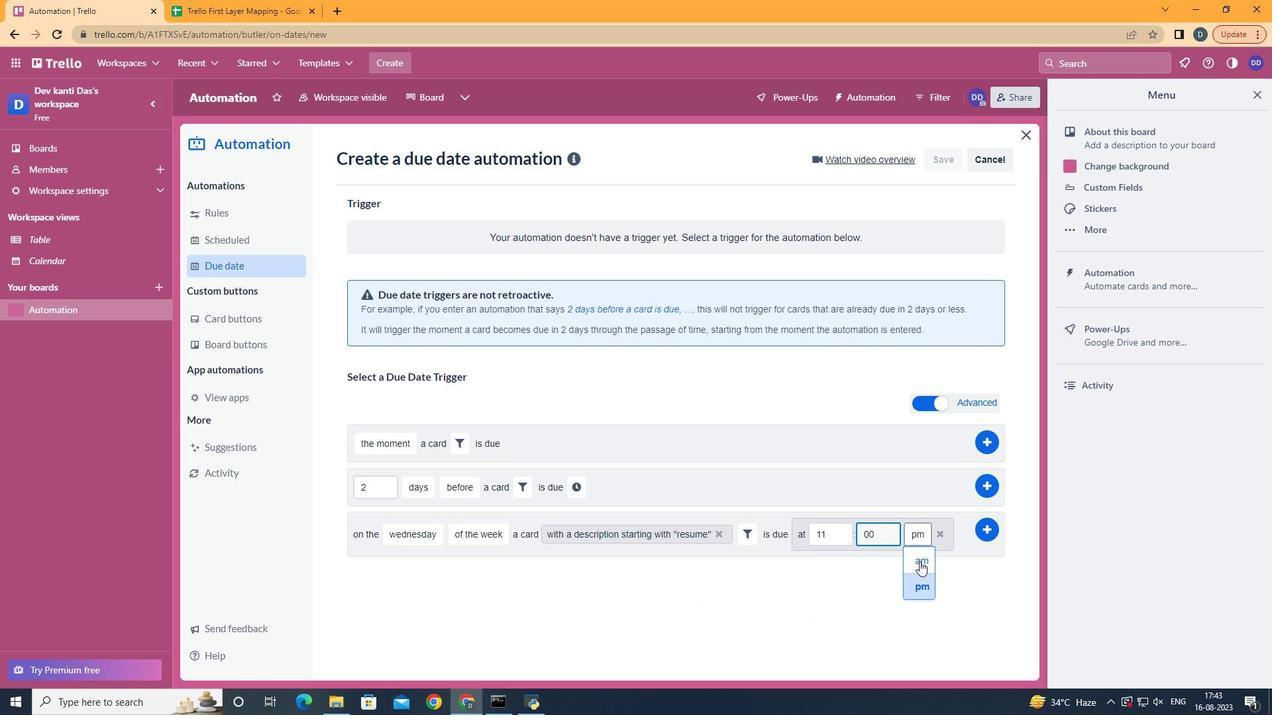 
Action: Mouse pressed left at (917, 560)
Screenshot: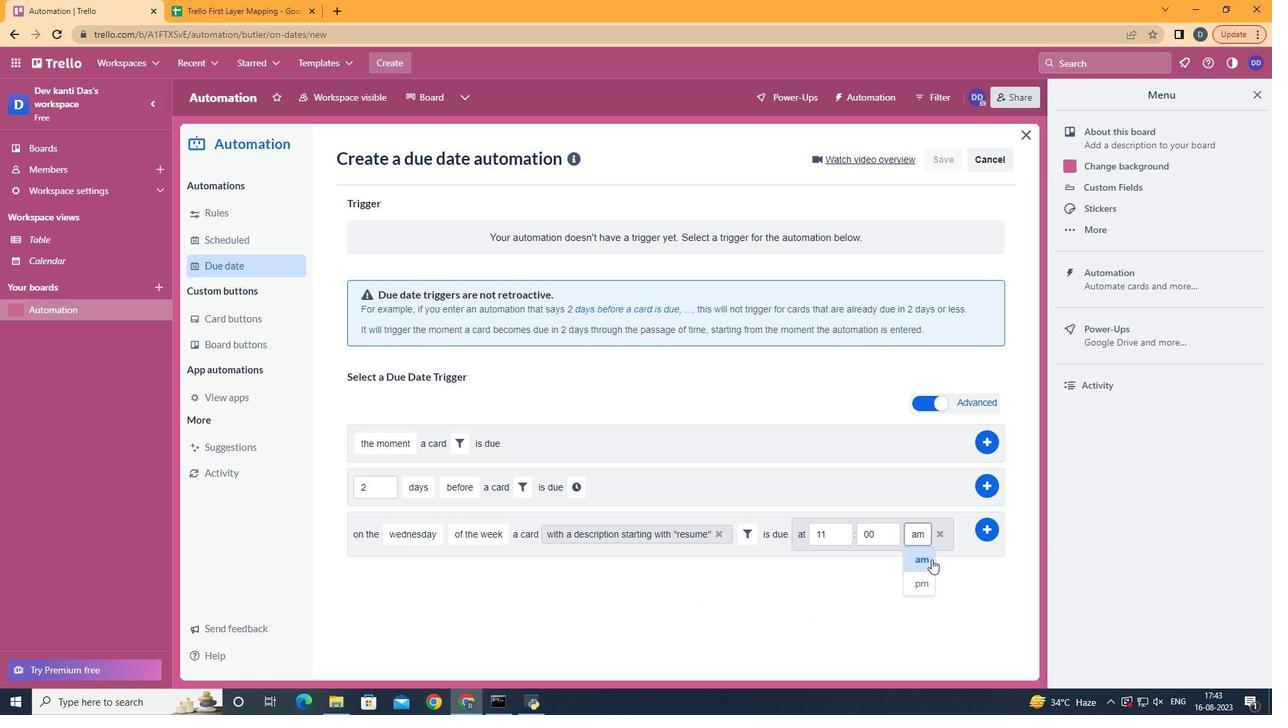 
Action: Mouse moved to (974, 536)
Screenshot: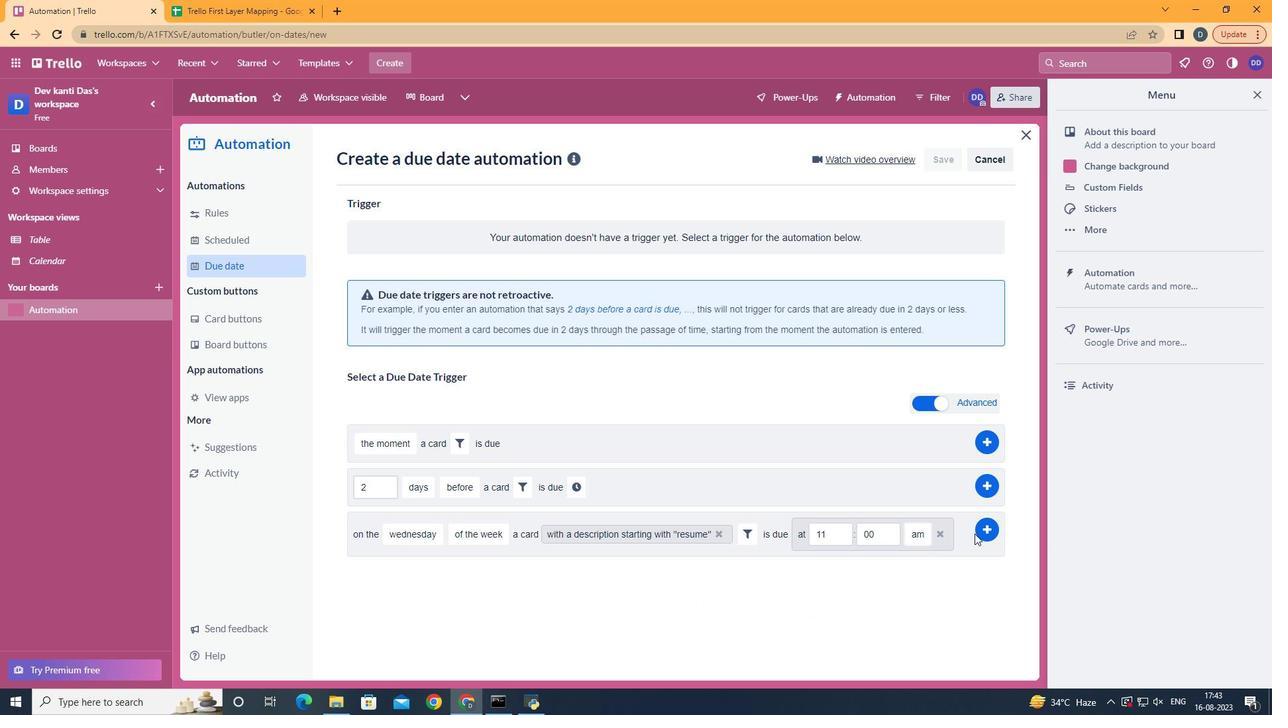 
Action: Mouse pressed left at (974, 536)
Screenshot: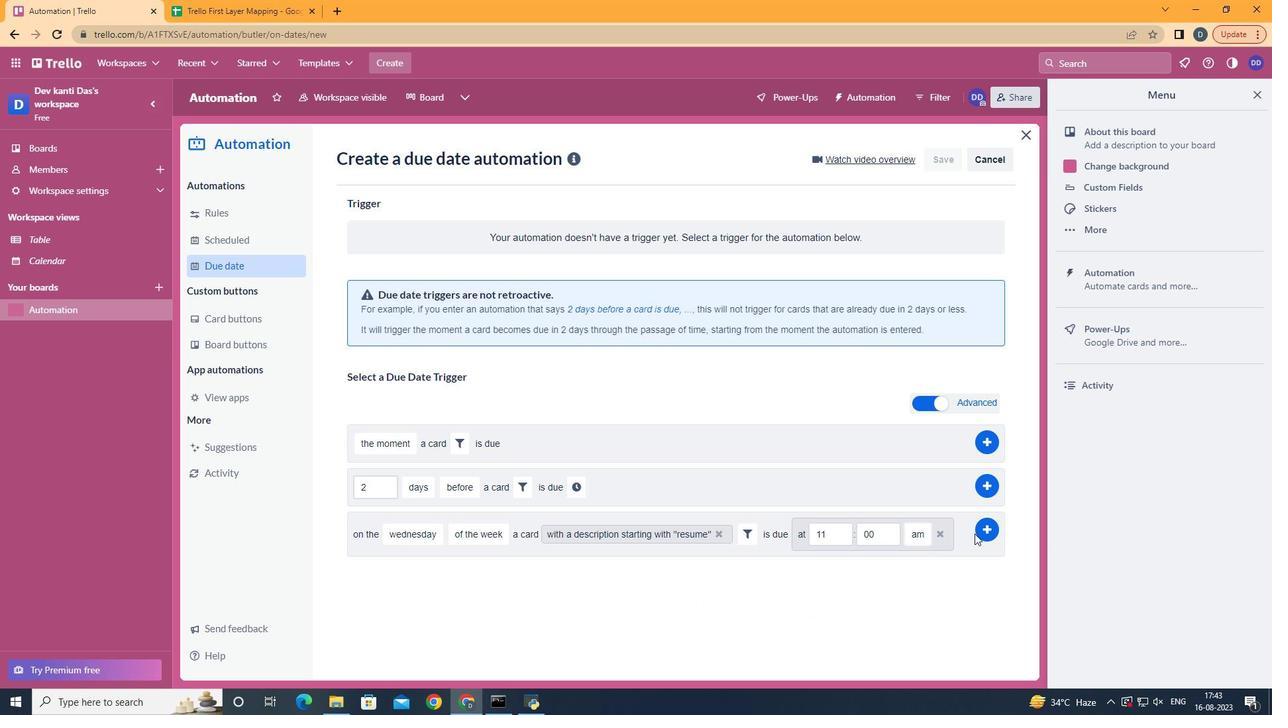 
Action: Mouse moved to (984, 530)
Screenshot: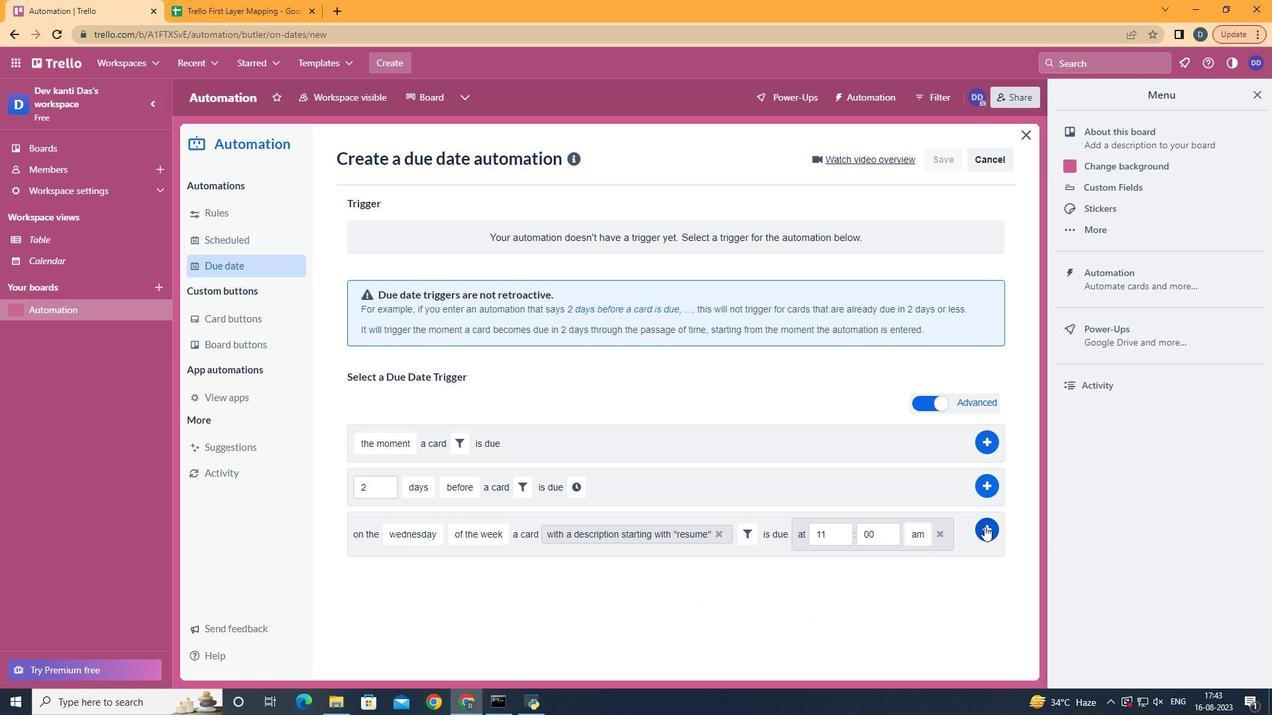 
Action: Mouse pressed left at (984, 530)
Screenshot: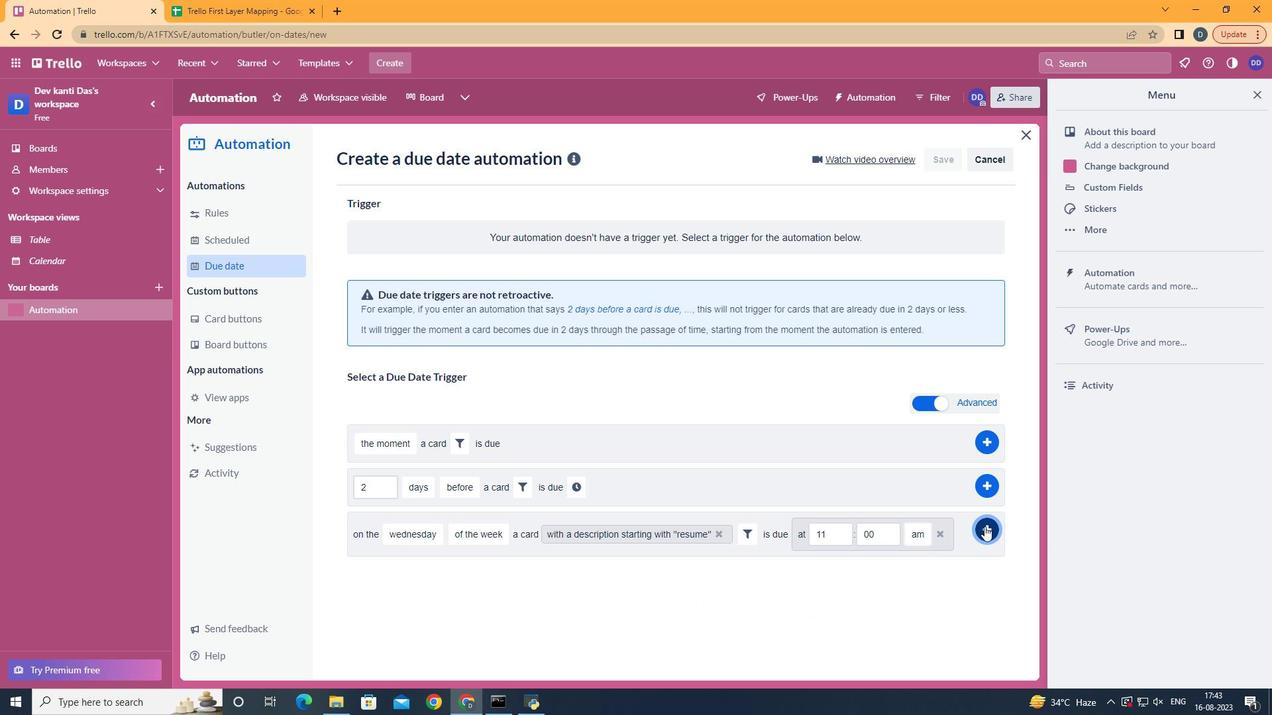 
